 Task: Add Attachment from Trello to Card Card0000000350 in Board Board0000000088 in Workspace WS0000000030 in Trello. Add Cover Yellow to Card Card0000000350 in Board Board0000000088 in Workspace WS0000000030 in Trello. Add "Copy Card To …" Button titled Button0000000350 to "bottom" of the list "To Do" to Card Card0000000350 in Board Board0000000088 in Workspace WS0000000030 in Trello. Add Description DS0000000350 to Card Card0000000350 in Board Board0000000088 in Workspace WS0000000030 in Trello. Add Comment CM0000000350 to Card Card0000000350 in Board Board0000000088 in Workspace WS0000000030 in Trello
Action: Mouse moved to (311, 277)
Screenshot: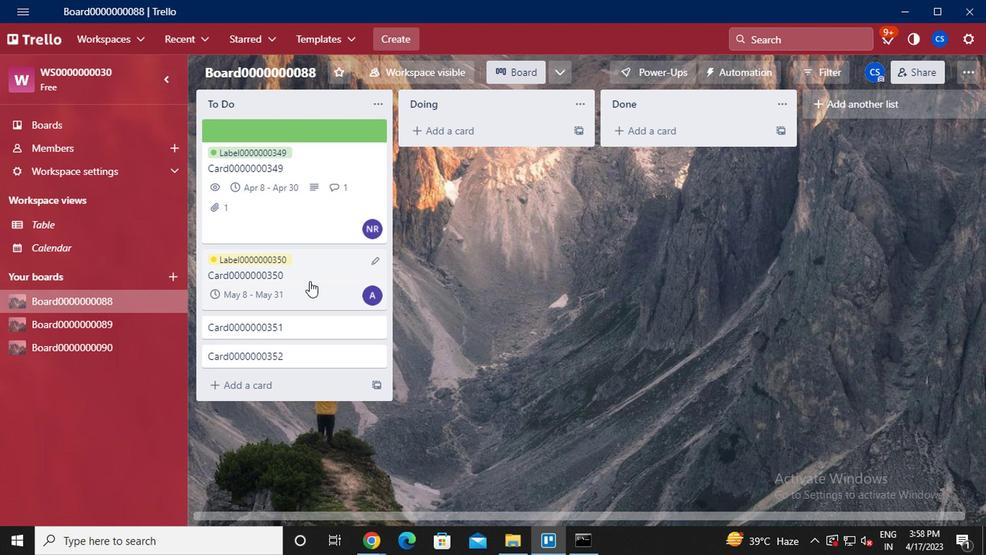 
Action: Mouse pressed left at (311, 277)
Screenshot: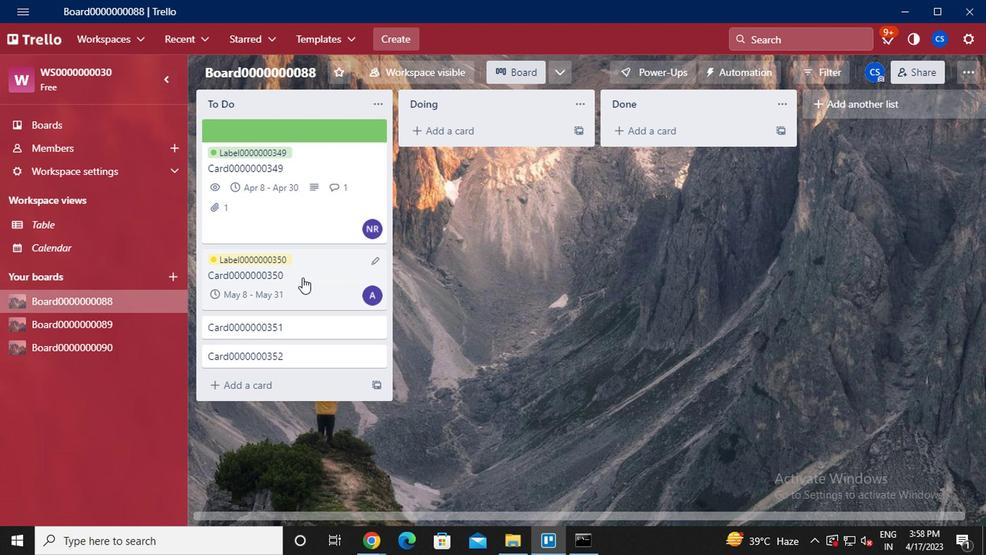 
Action: Mouse moved to (686, 251)
Screenshot: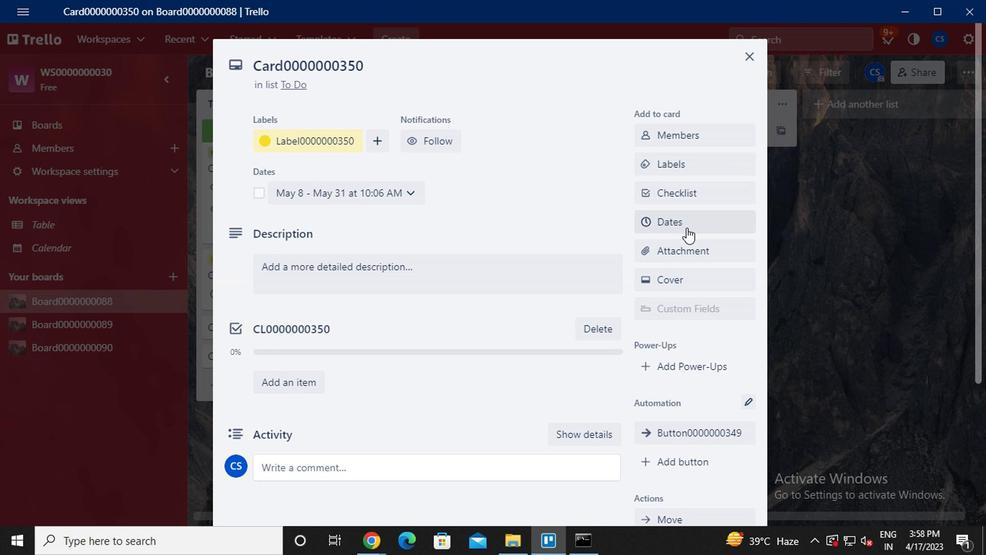 
Action: Mouse pressed left at (686, 251)
Screenshot: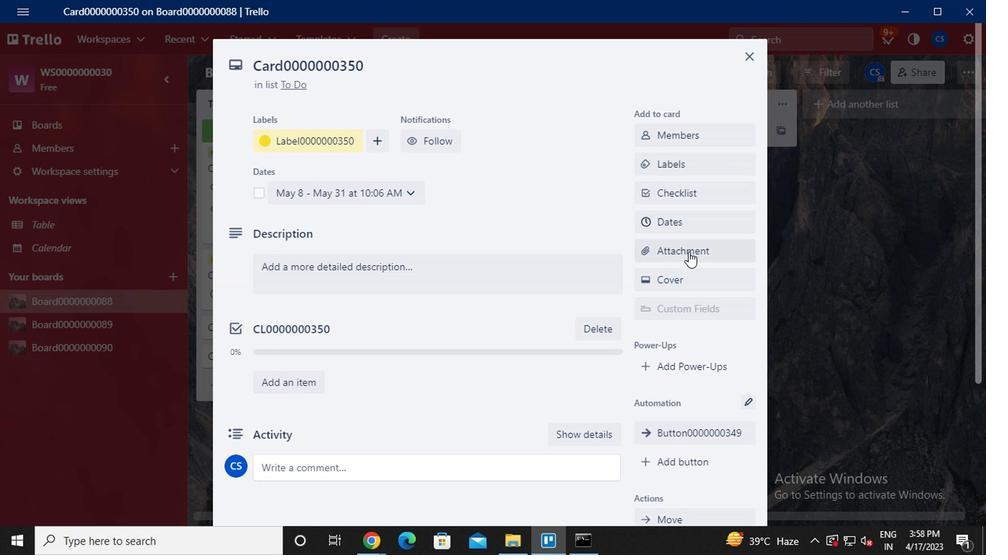 
Action: Mouse moved to (671, 159)
Screenshot: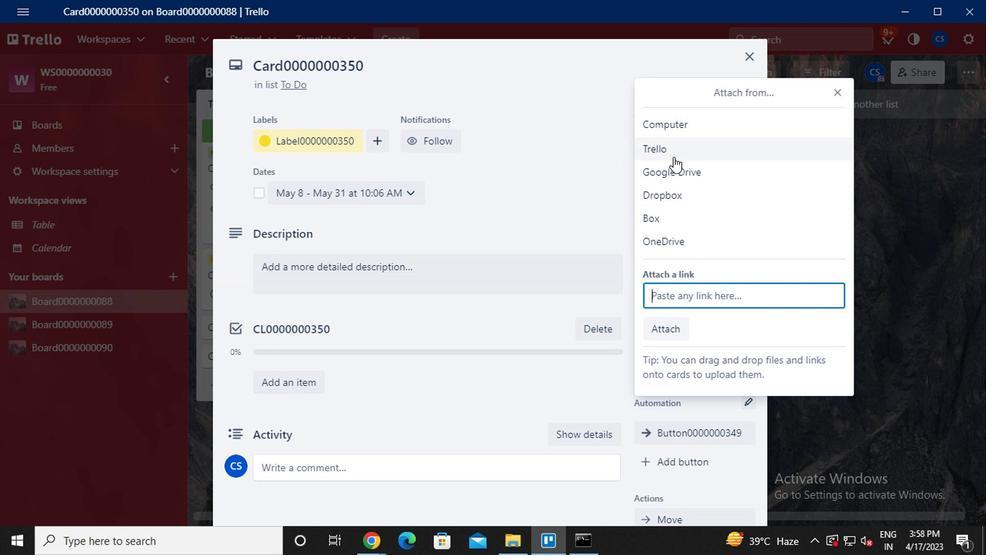
Action: Mouse pressed left at (671, 159)
Screenshot: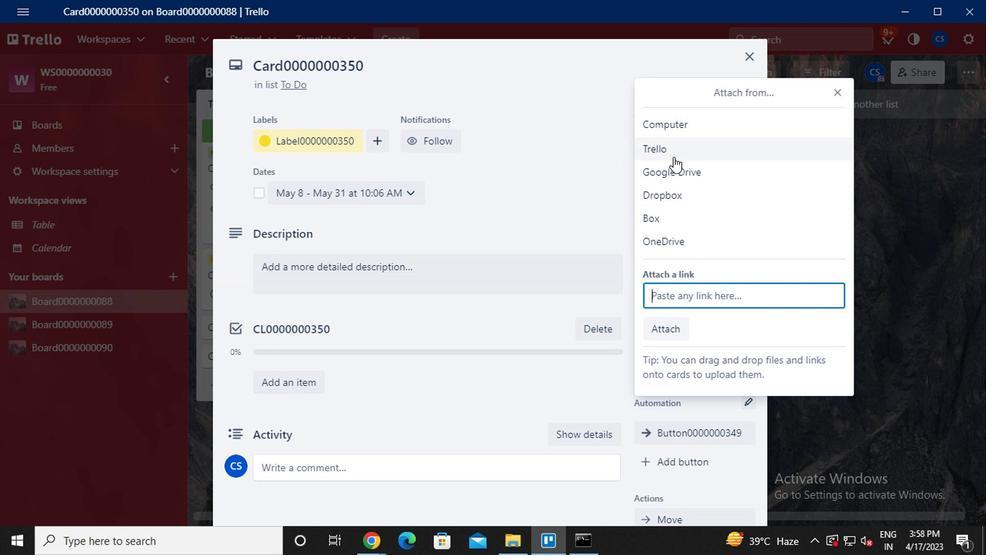 
Action: Mouse moved to (673, 180)
Screenshot: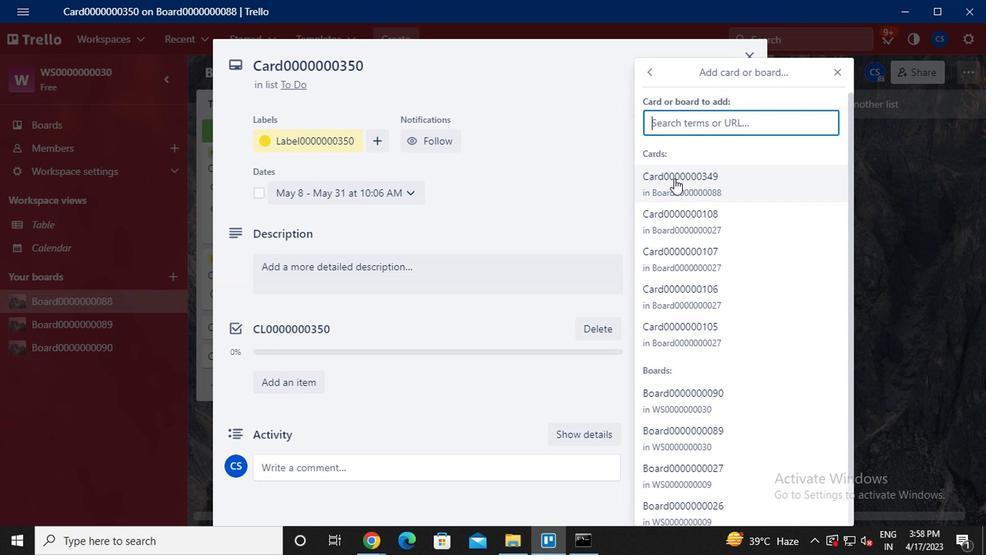 
Action: Mouse pressed left at (673, 180)
Screenshot: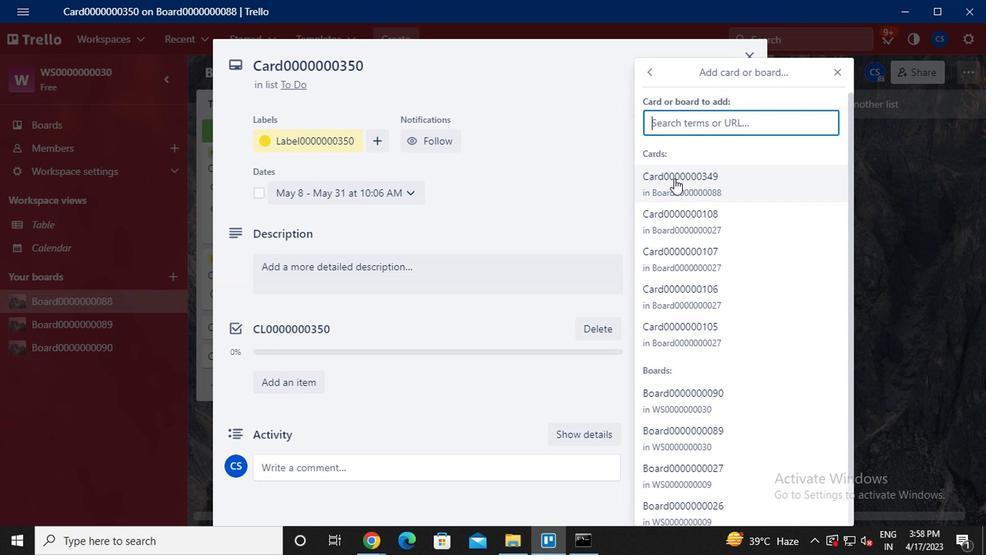 
Action: Mouse moved to (678, 272)
Screenshot: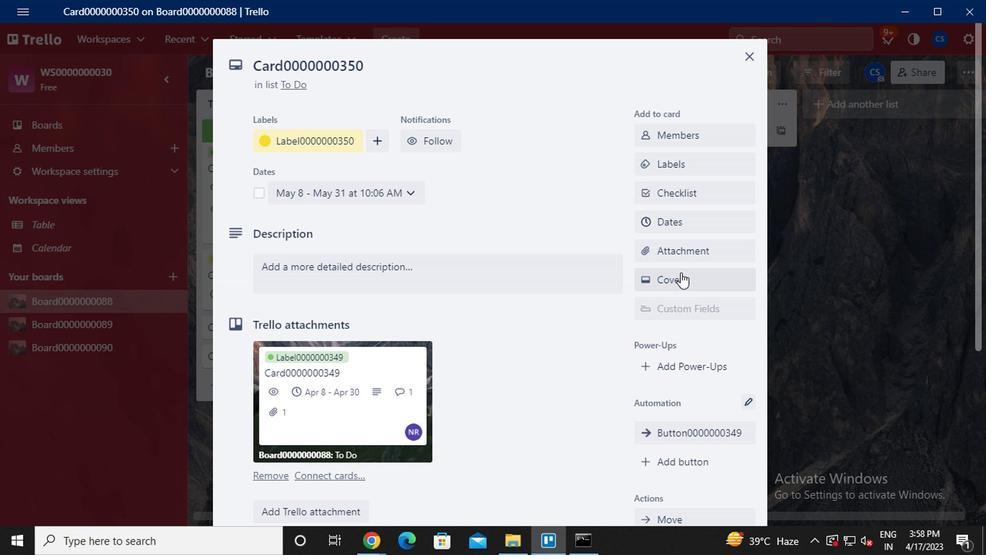 
Action: Mouse pressed left at (678, 272)
Screenshot: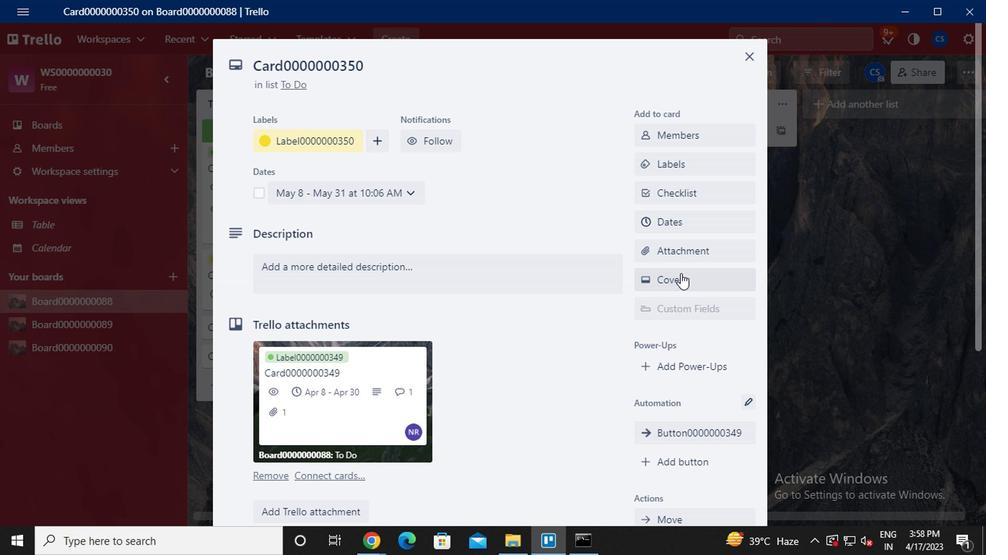 
Action: Mouse moved to (696, 243)
Screenshot: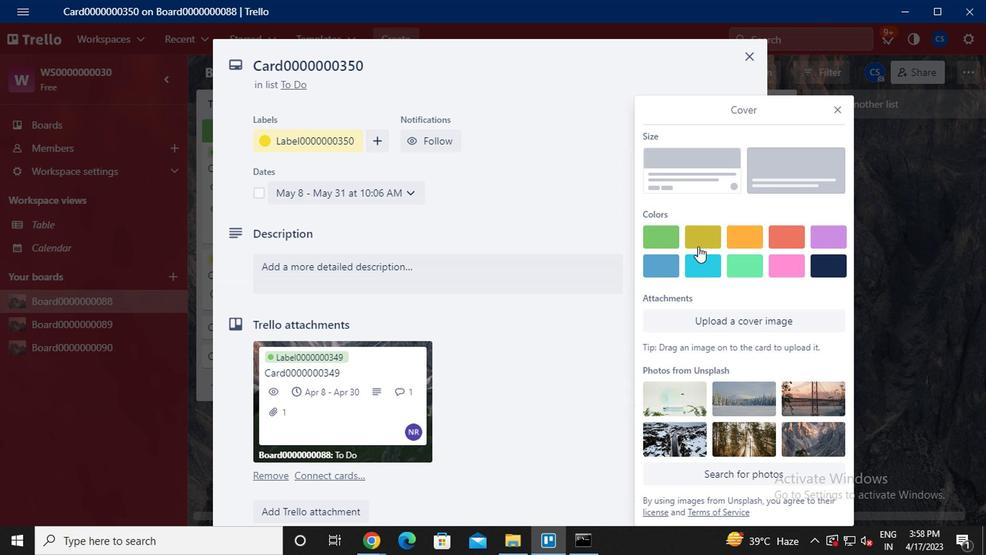 
Action: Mouse pressed left at (696, 243)
Screenshot: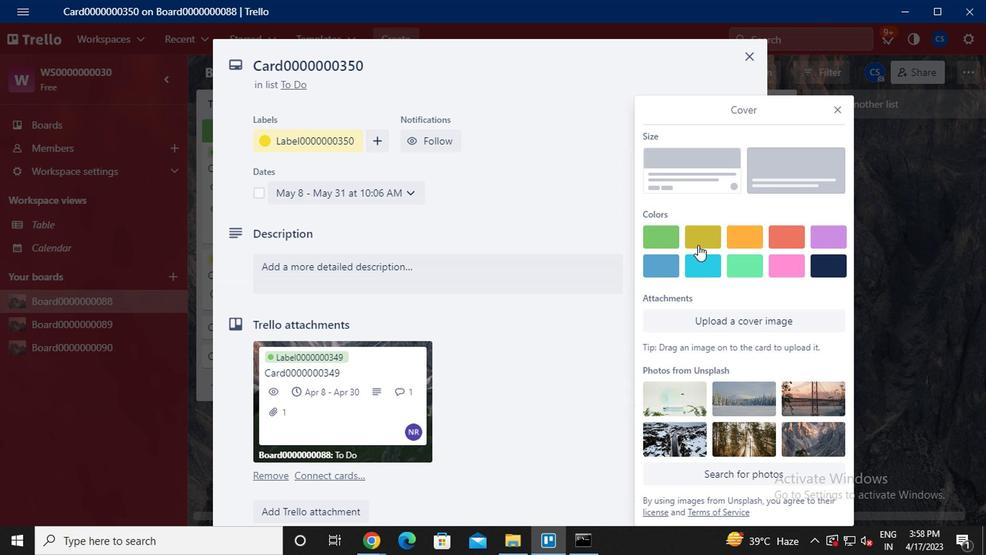 
Action: Mouse moved to (705, 245)
Screenshot: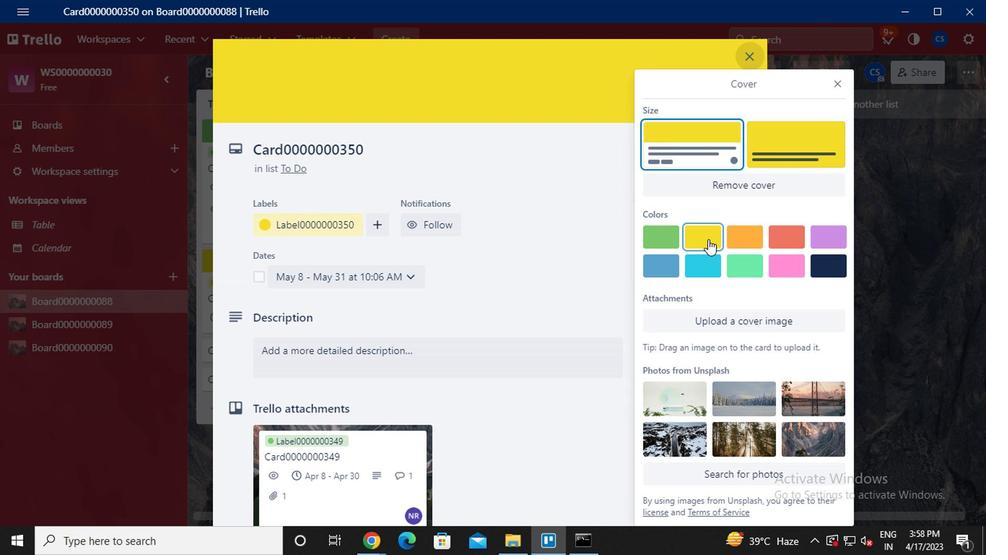 
Action: Mouse scrolled (705, 245) with delta (0, 0)
Screenshot: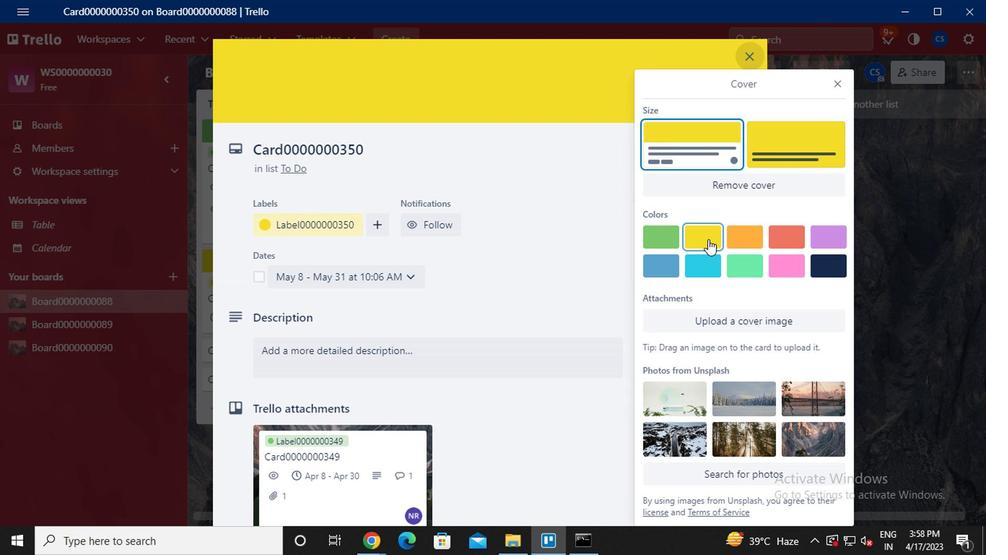 
Action: Mouse moved to (705, 246)
Screenshot: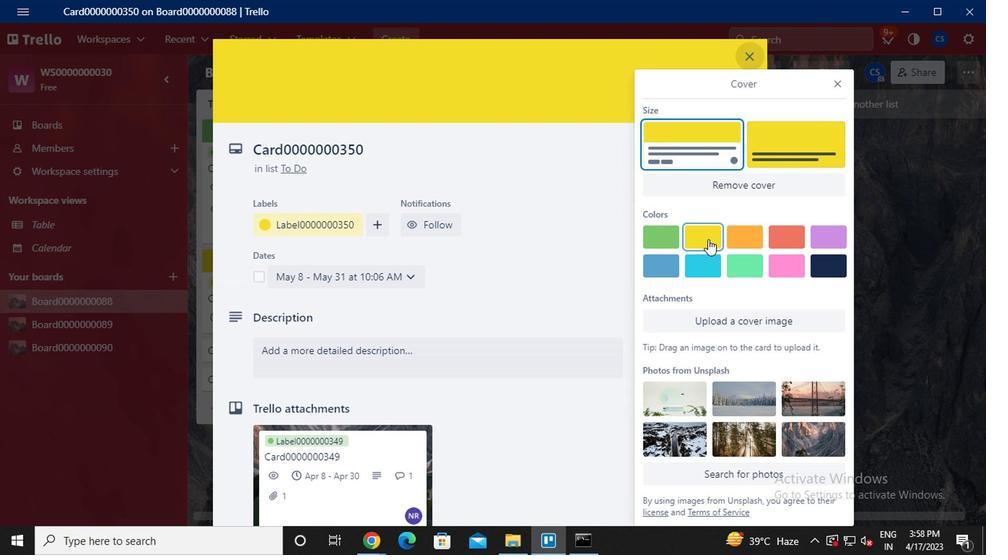 
Action: Mouse scrolled (705, 245) with delta (0, -1)
Screenshot: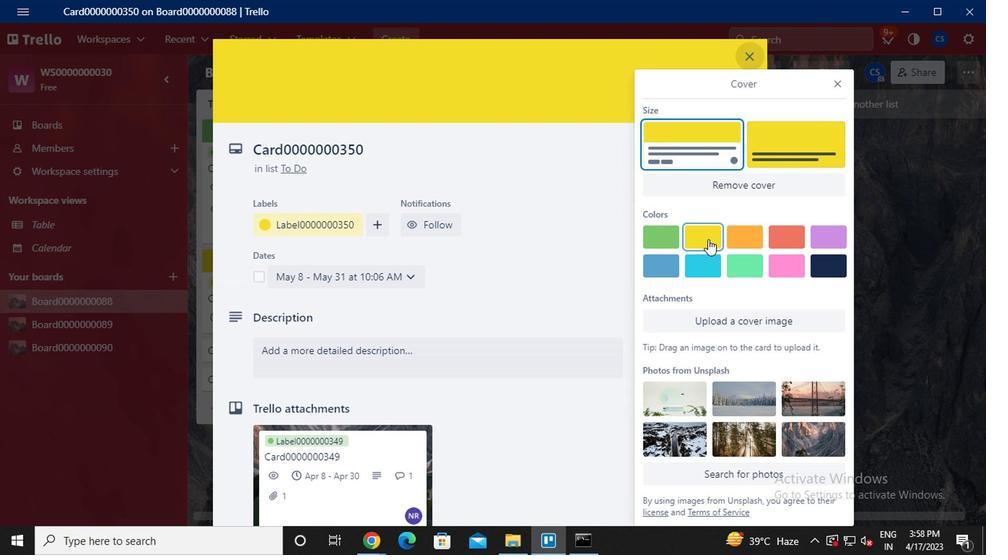 
Action: Mouse moved to (705, 248)
Screenshot: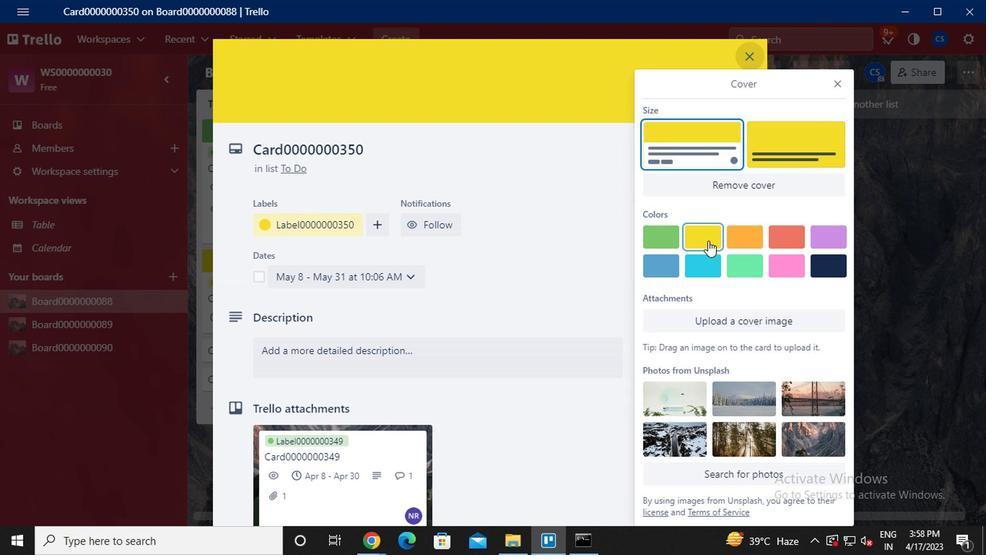 
Action: Mouse scrolled (705, 248) with delta (0, 0)
Screenshot: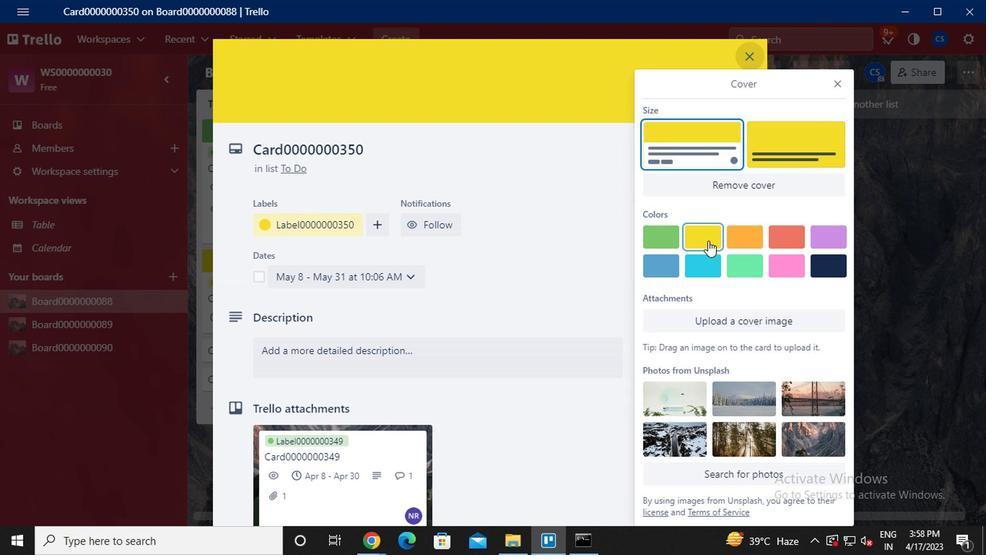 
Action: Mouse moved to (705, 250)
Screenshot: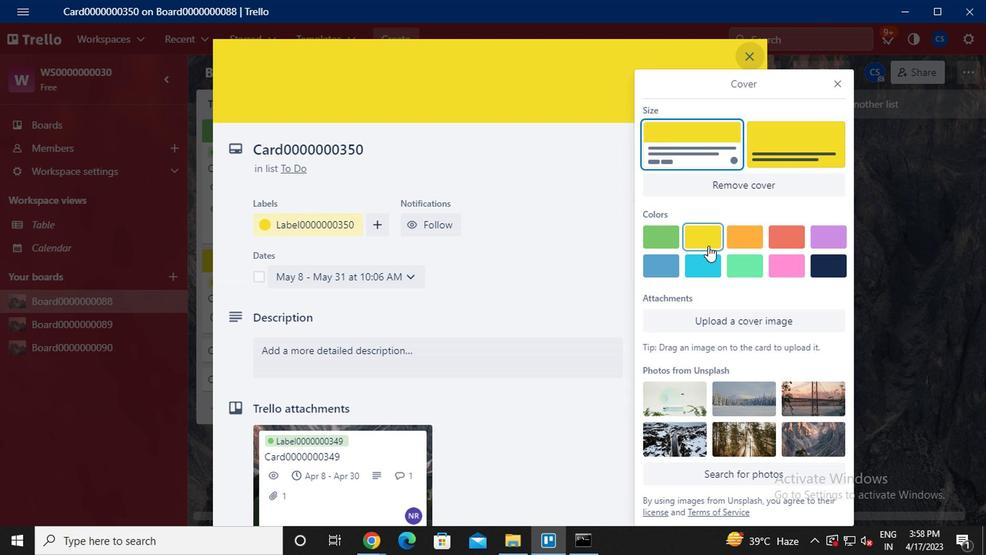 
Action: Mouse scrolled (705, 250) with delta (0, 0)
Screenshot: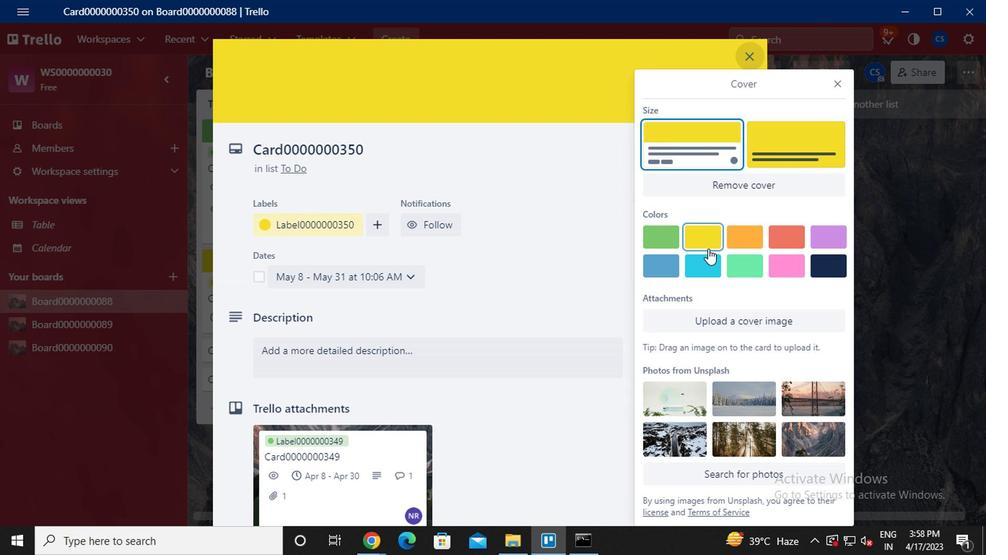 
Action: Mouse moved to (828, 80)
Screenshot: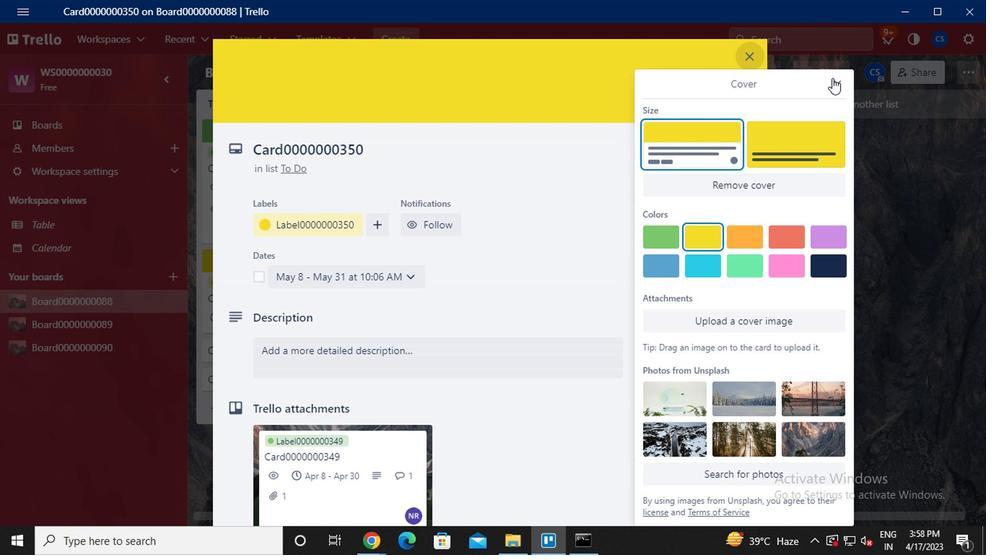 
Action: Mouse pressed left at (828, 80)
Screenshot: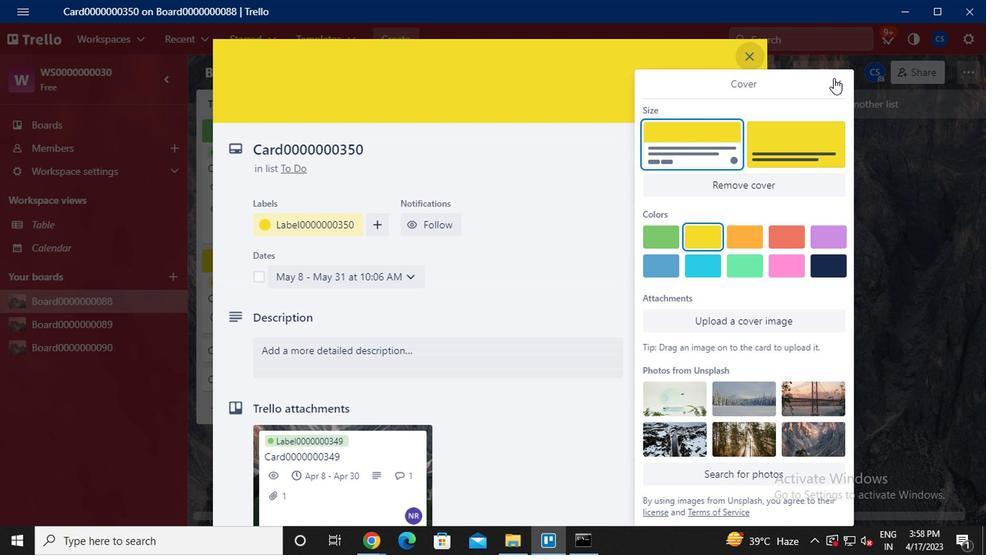 
Action: Mouse moved to (680, 267)
Screenshot: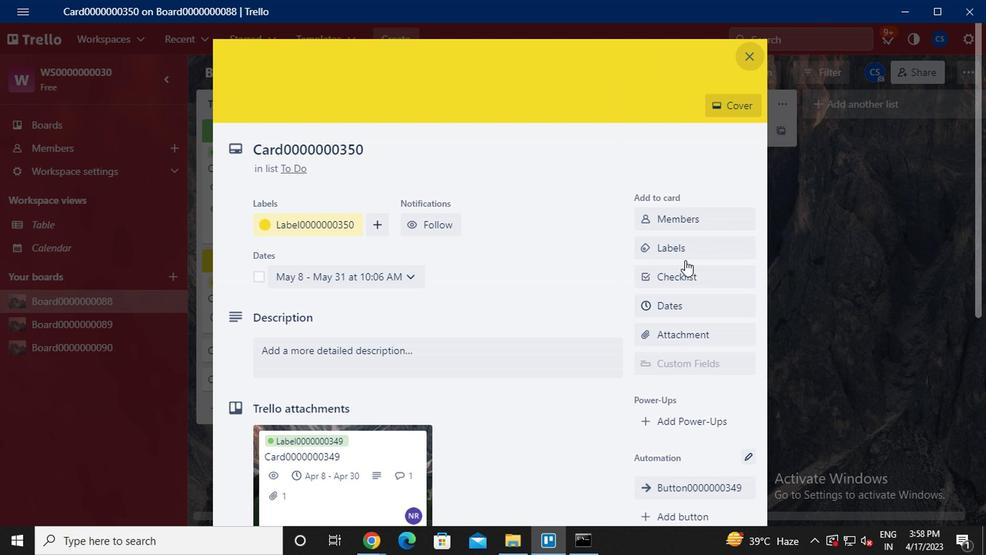 
Action: Mouse scrolled (680, 266) with delta (0, 0)
Screenshot: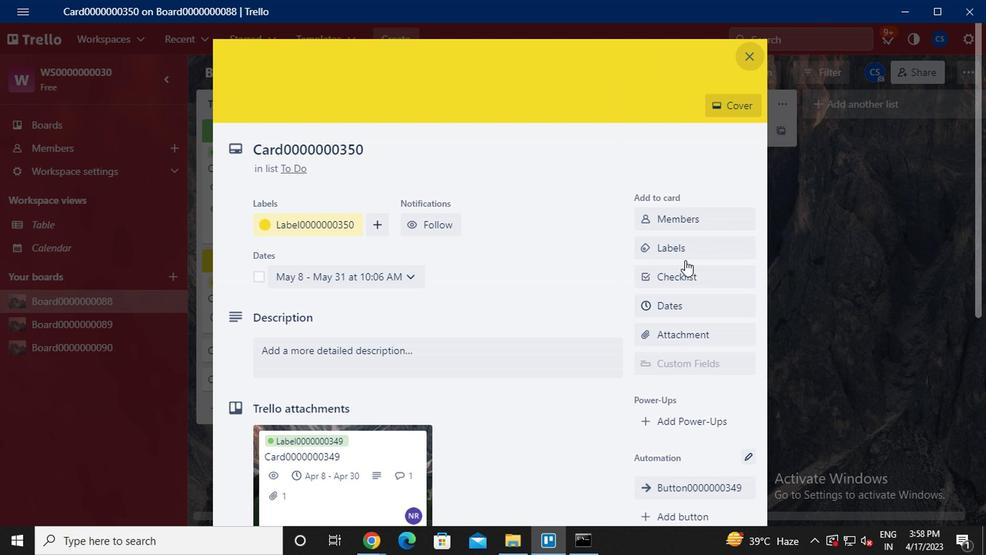 
Action: Mouse moved to (680, 267)
Screenshot: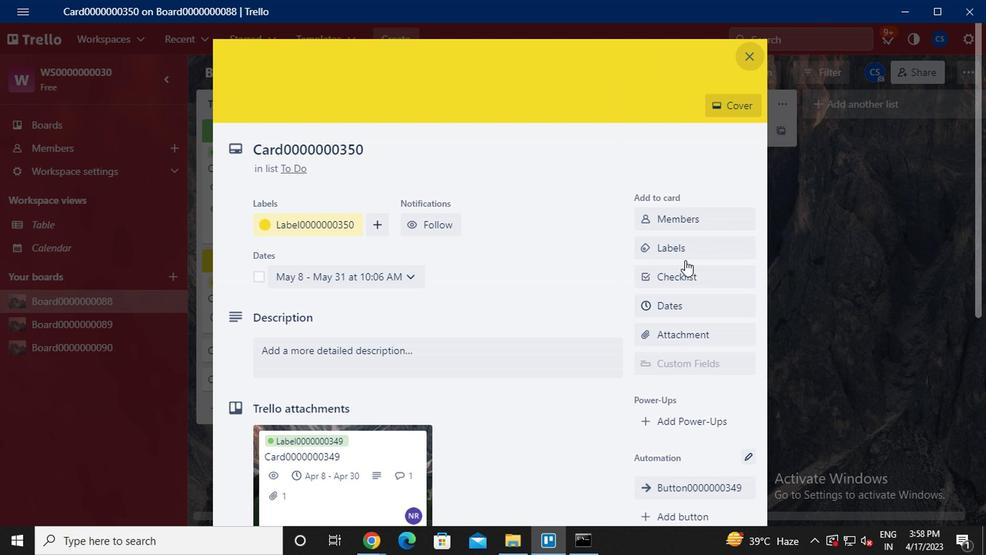 
Action: Mouse scrolled (680, 267) with delta (0, 0)
Screenshot: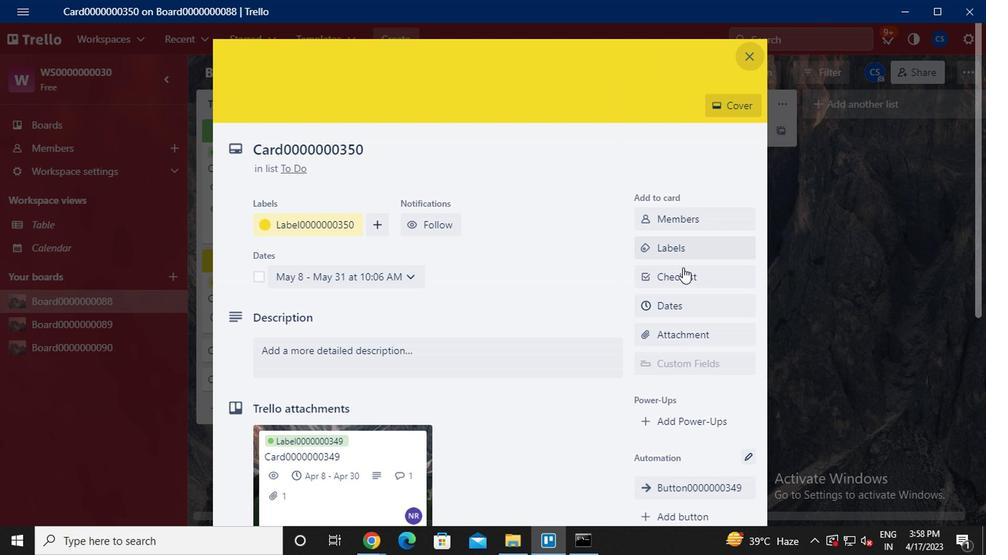 
Action: Mouse scrolled (680, 267) with delta (0, 0)
Screenshot: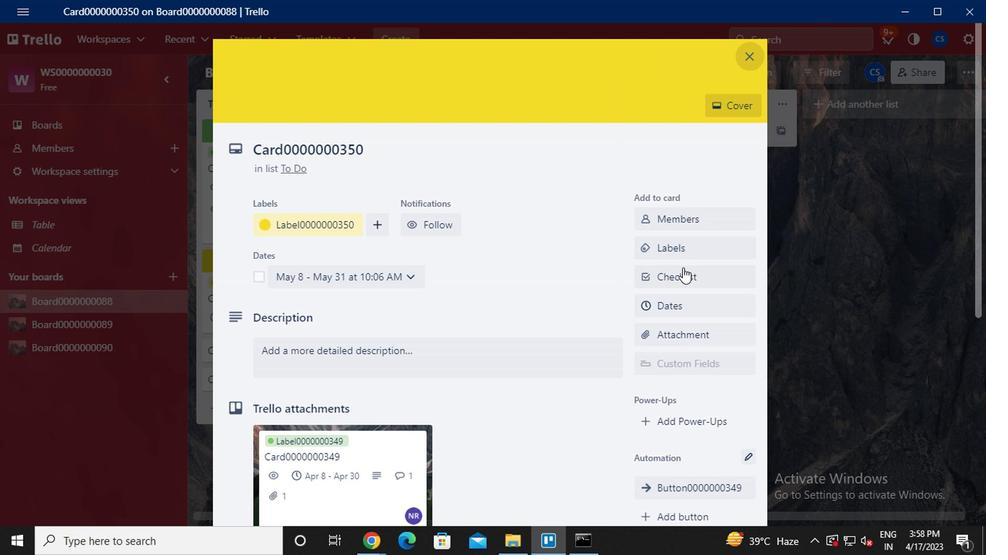 
Action: Mouse moved to (680, 269)
Screenshot: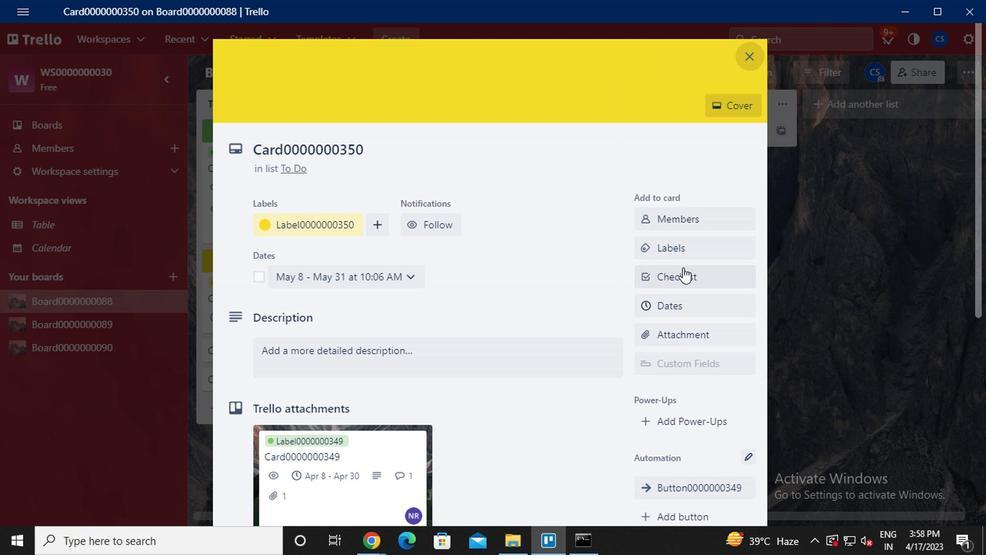 
Action: Mouse scrolled (680, 269) with delta (0, 0)
Screenshot: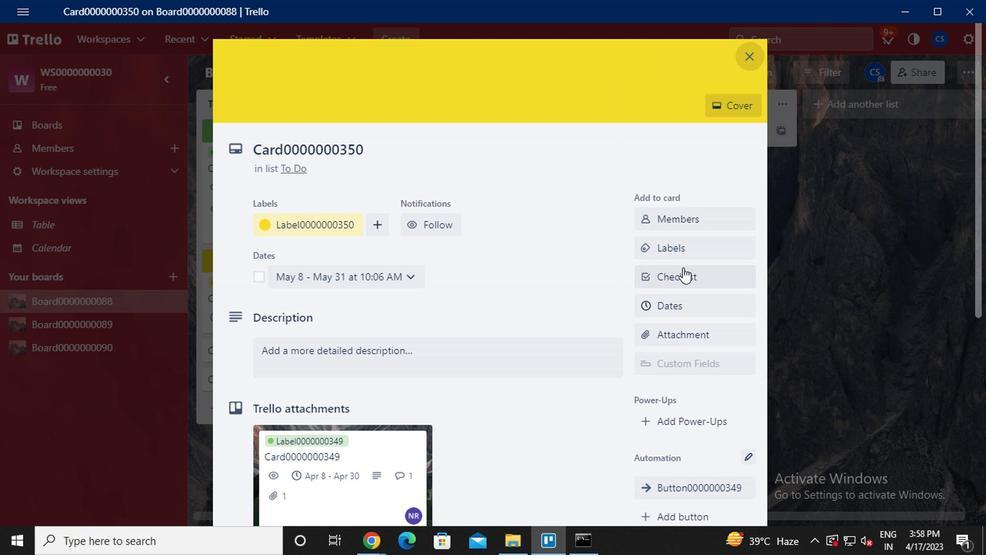 
Action: Mouse moved to (696, 235)
Screenshot: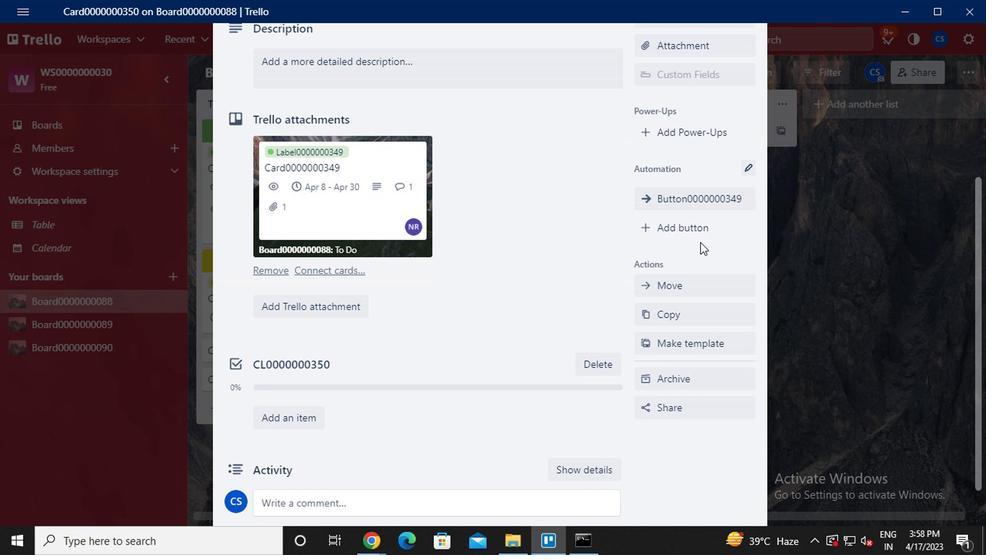 
Action: Mouse pressed left at (696, 235)
Screenshot: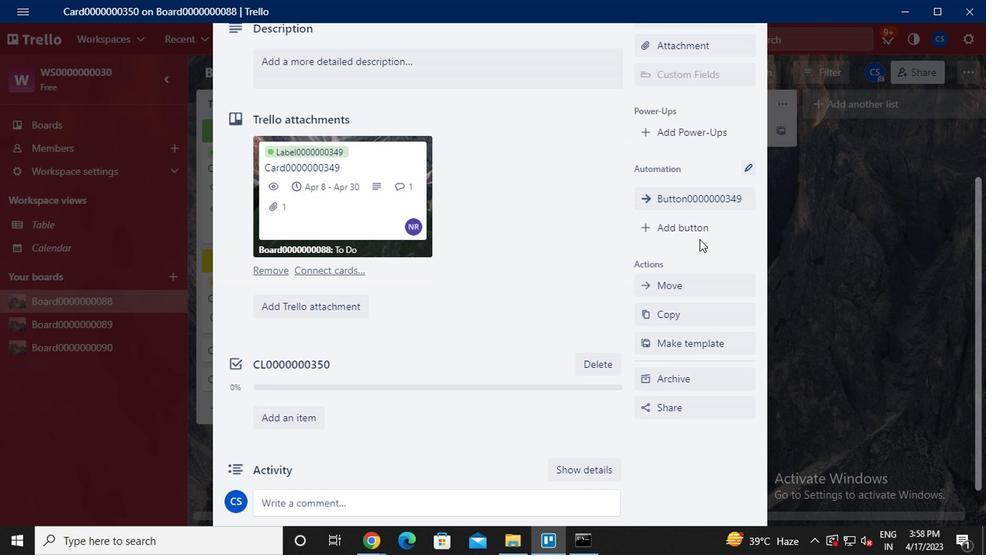 
Action: Mouse moved to (708, 168)
Screenshot: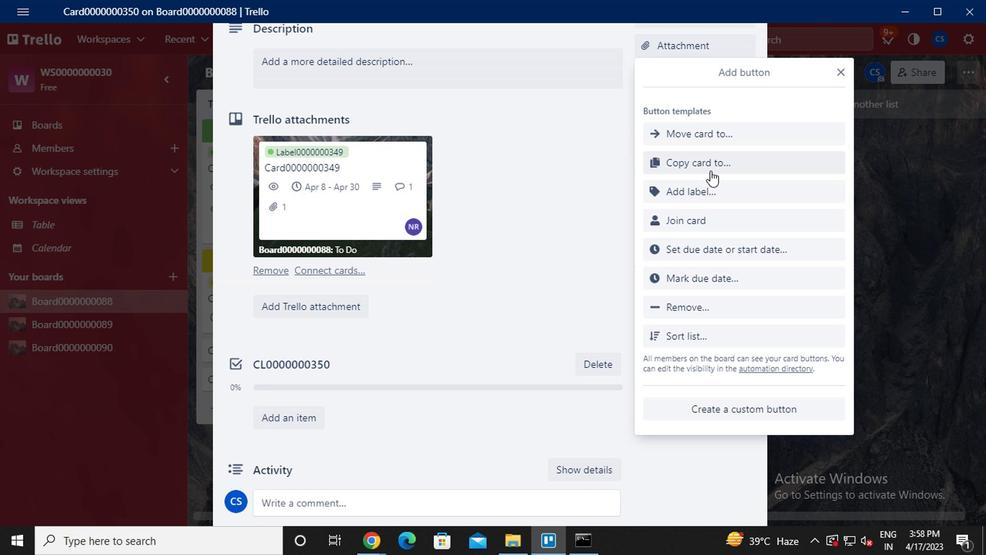 
Action: Mouse pressed left at (708, 168)
Screenshot: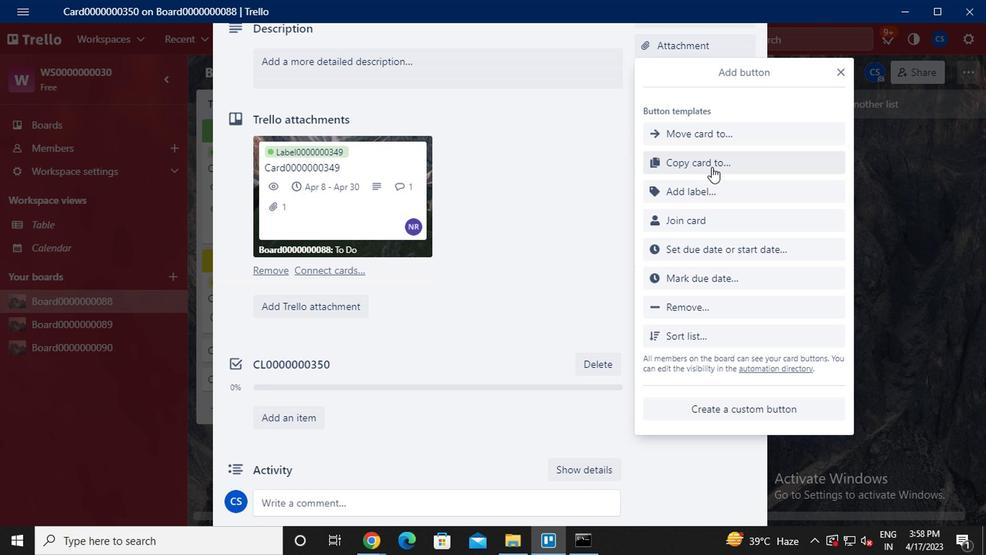 
Action: Key pressed <Key.caps_lock><Key.caps_lock>b<Key.caps_lock>utton0000000350
Screenshot: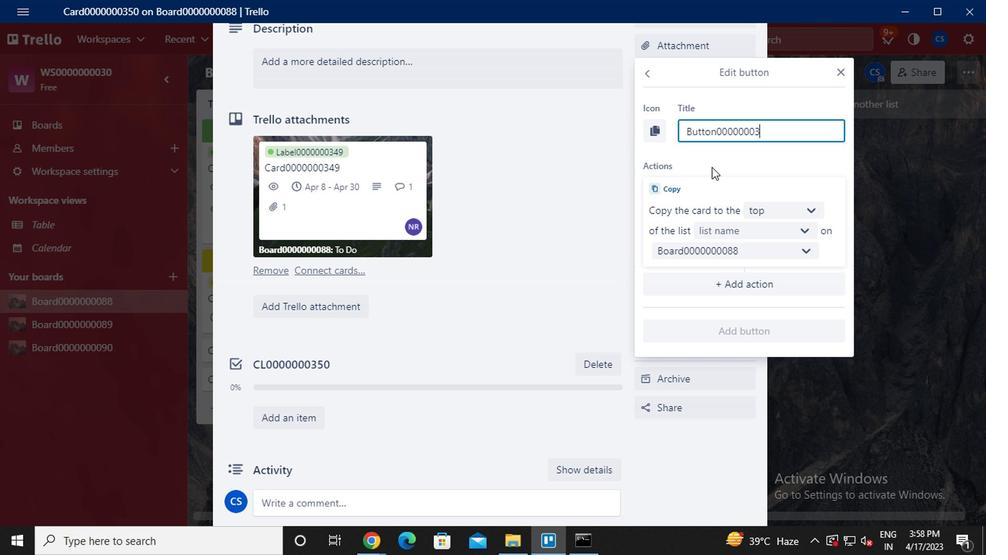 
Action: Mouse moved to (748, 206)
Screenshot: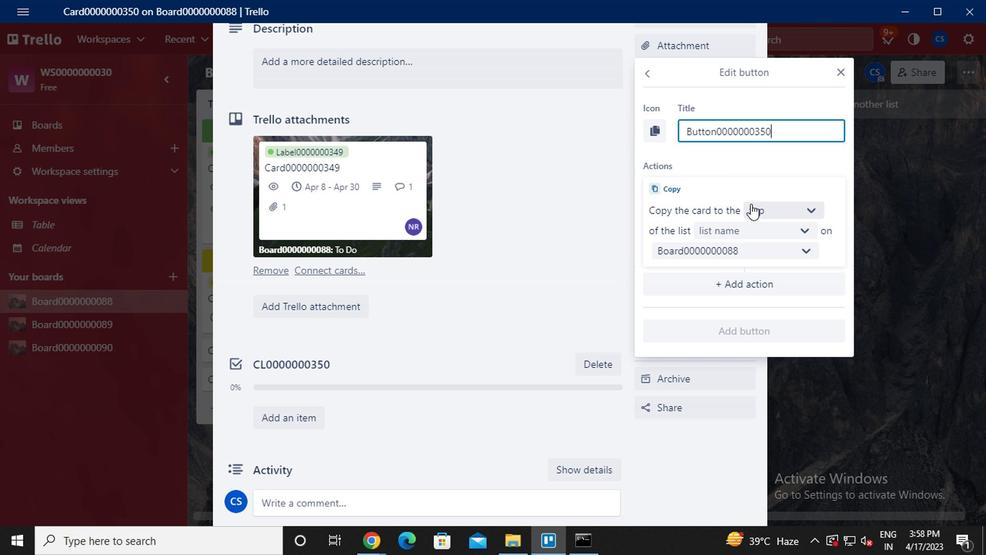 
Action: Mouse pressed left at (748, 206)
Screenshot: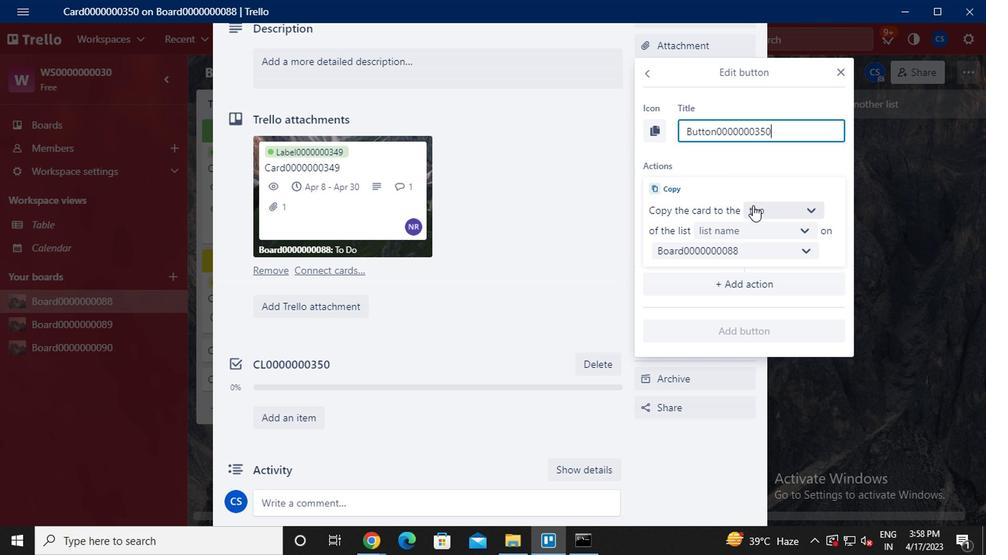 
Action: Mouse moved to (755, 260)
Screenshot: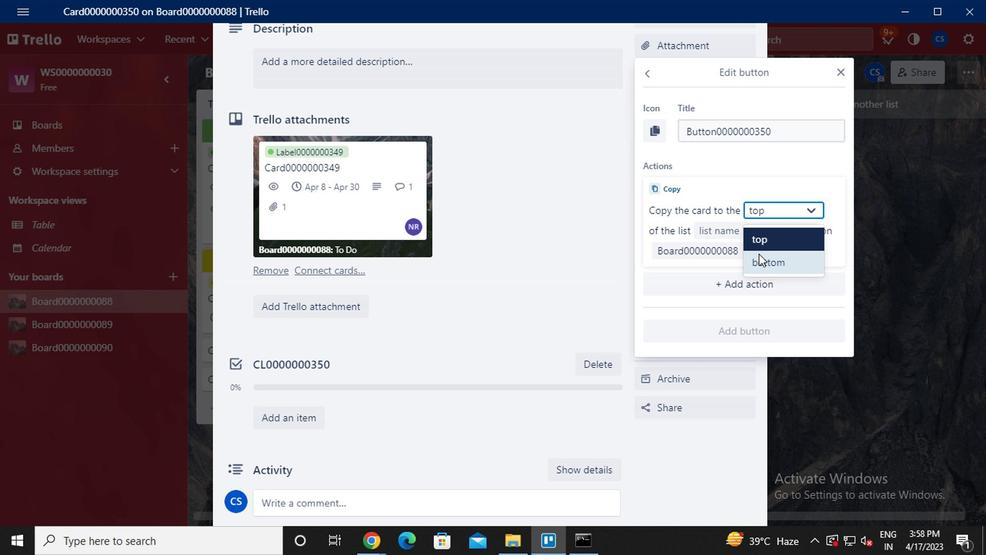 
Action: Mouse pressed left at (755, 260)
Screenshot: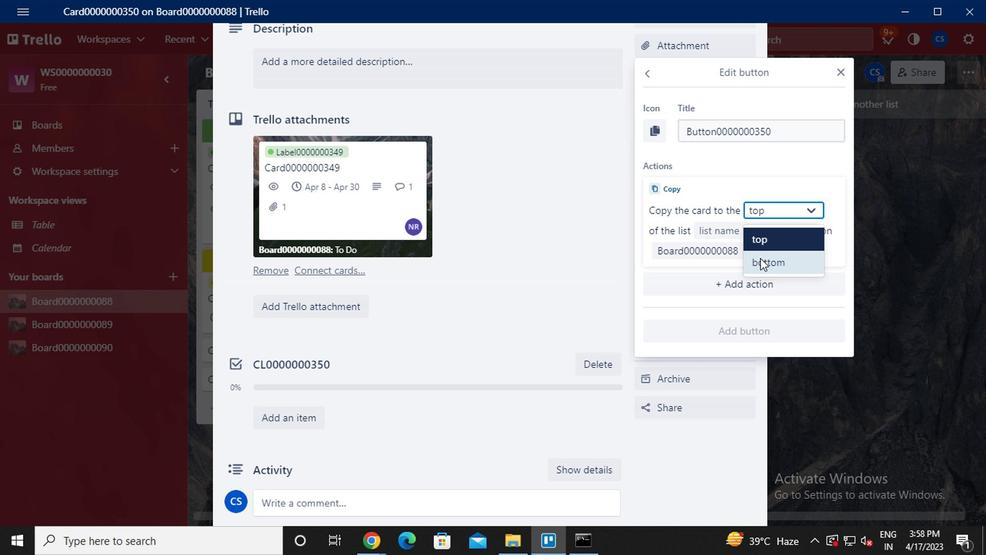 
Action: Mouse moved to (741, 230)
Screenshot: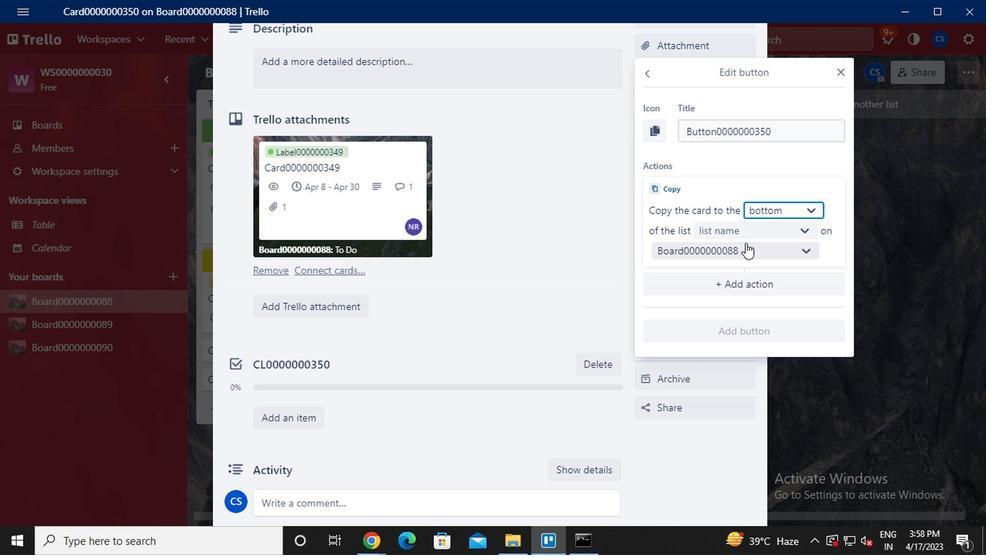 
Action: Mouse pressed left at (741, 230)
Screenshot: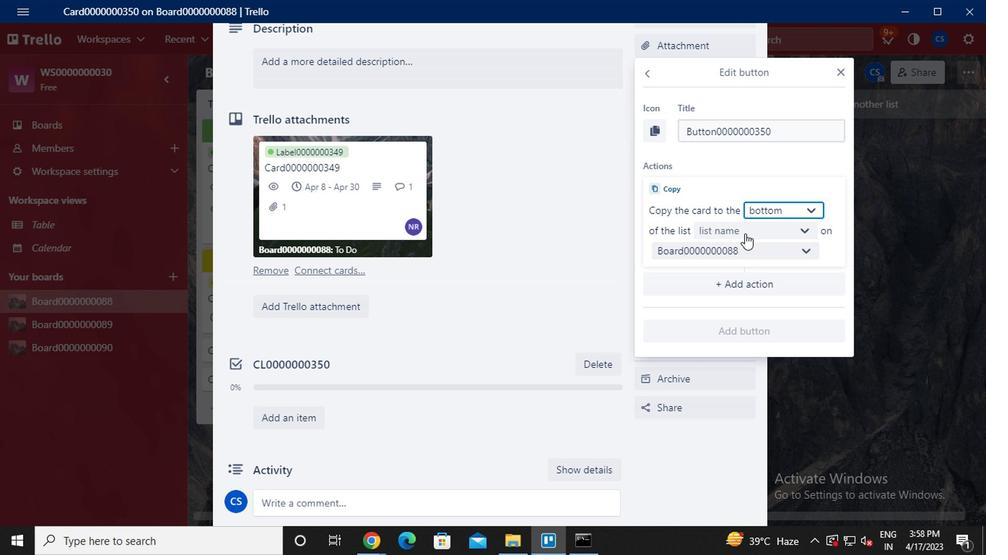 
Action: Mouse moved to (737, 258)
Screenshot: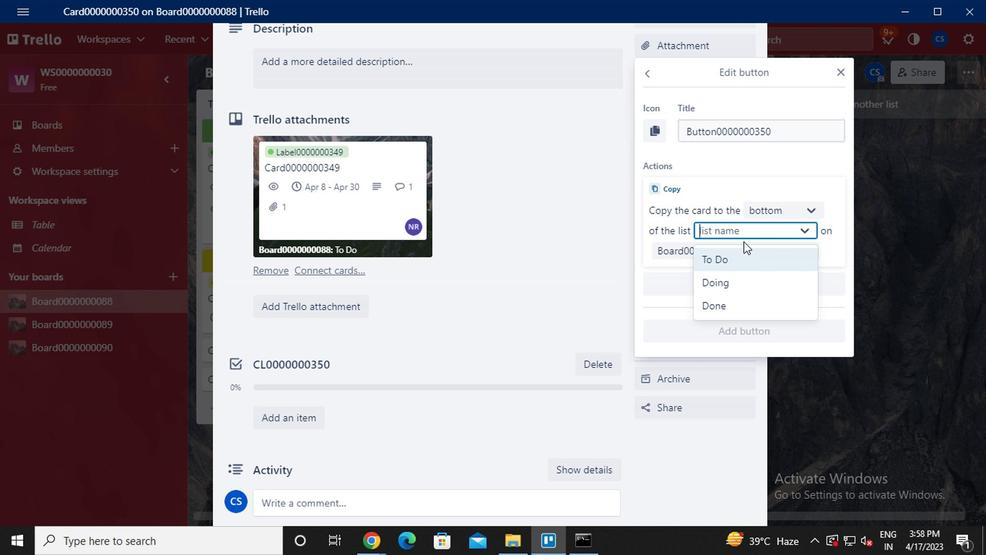 
Action: Mouse pressed left at (737, 258)
Screenshot: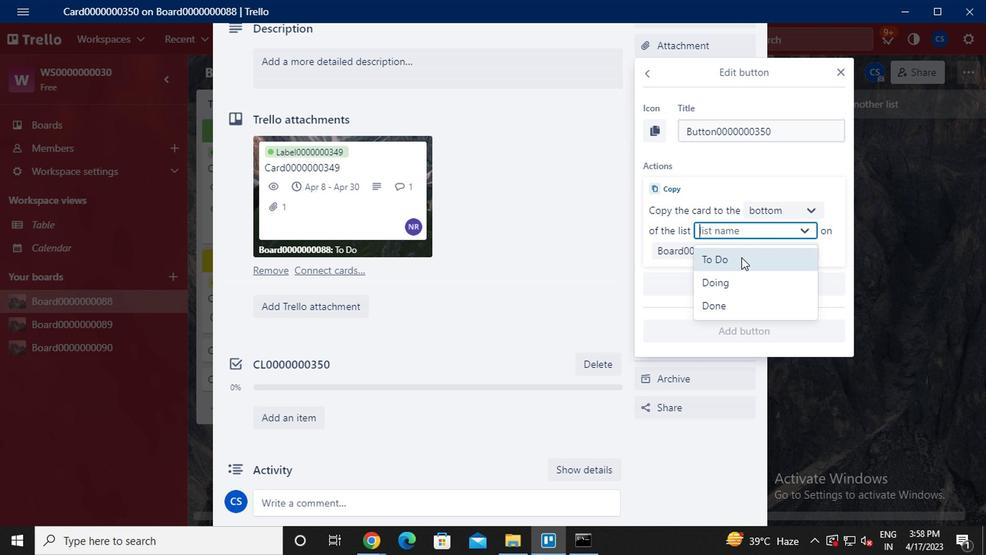 
Action: Mouse moved to (731, 332)
Screenshot: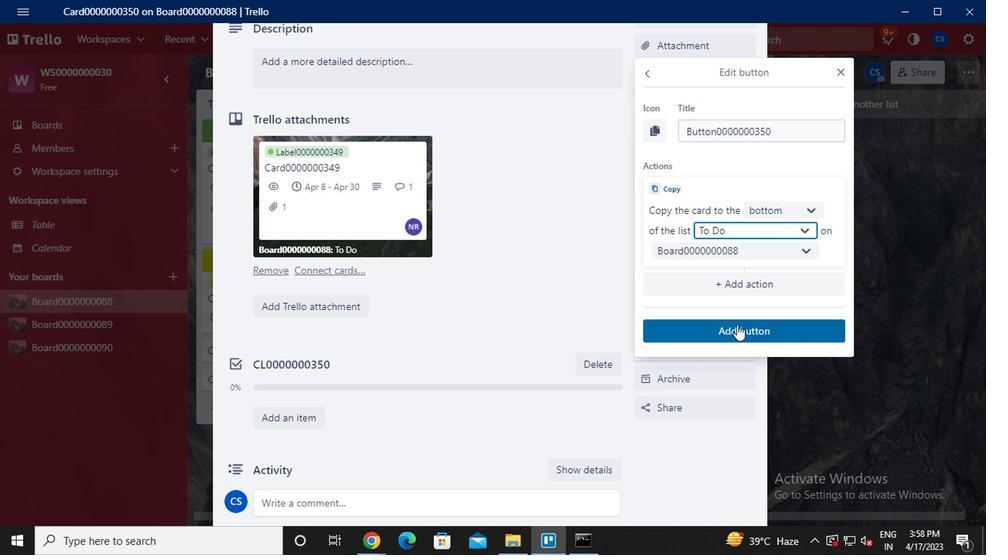 
Action: Mouse pressed left at (731, 332)
Screenshot: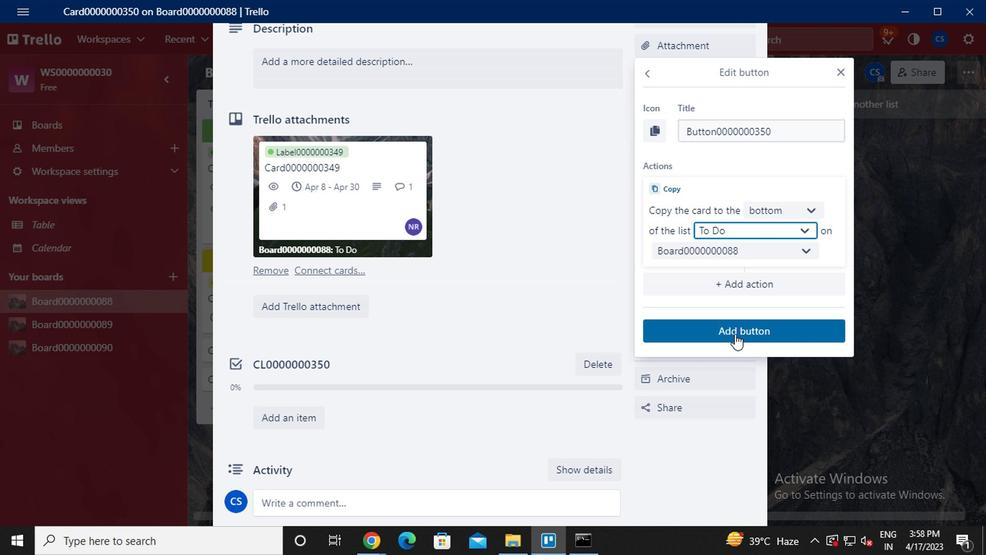 
Action: Mouse moved to (406, 87)
Screenshot: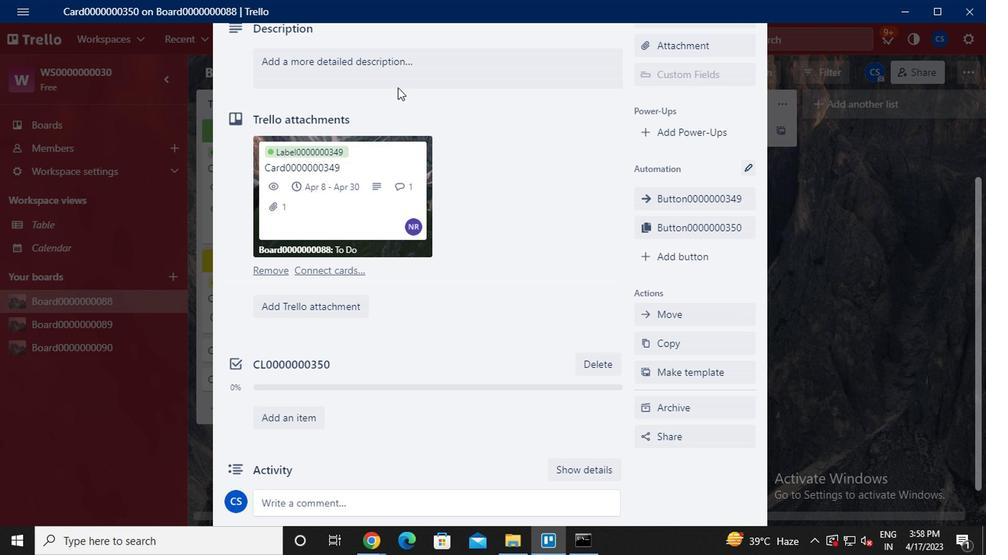 
Action: Mouse scrolled (406, 87) with delta (0, 0)
Screenshot: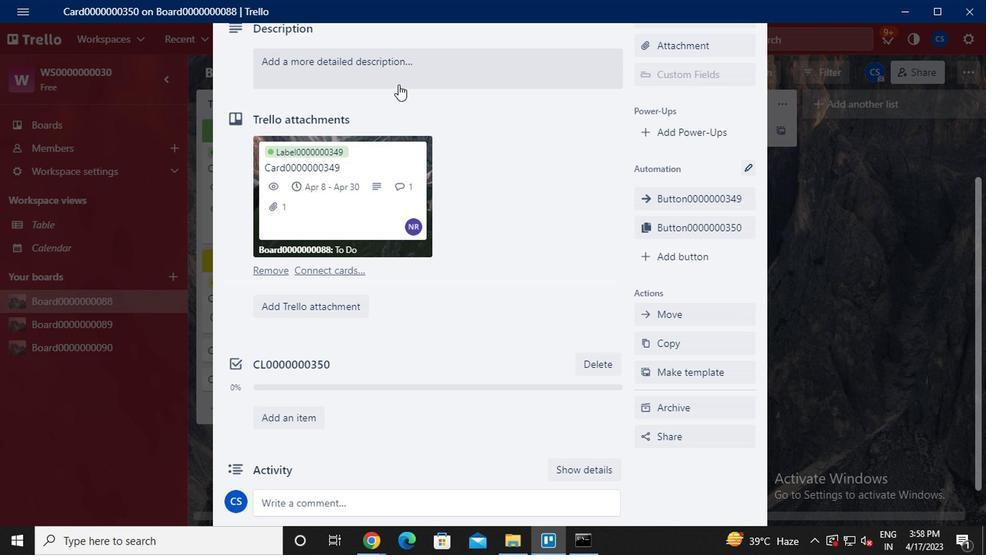 
Action: Mouse scrolled (406, 87) with delta (0, 0)
Screenshot: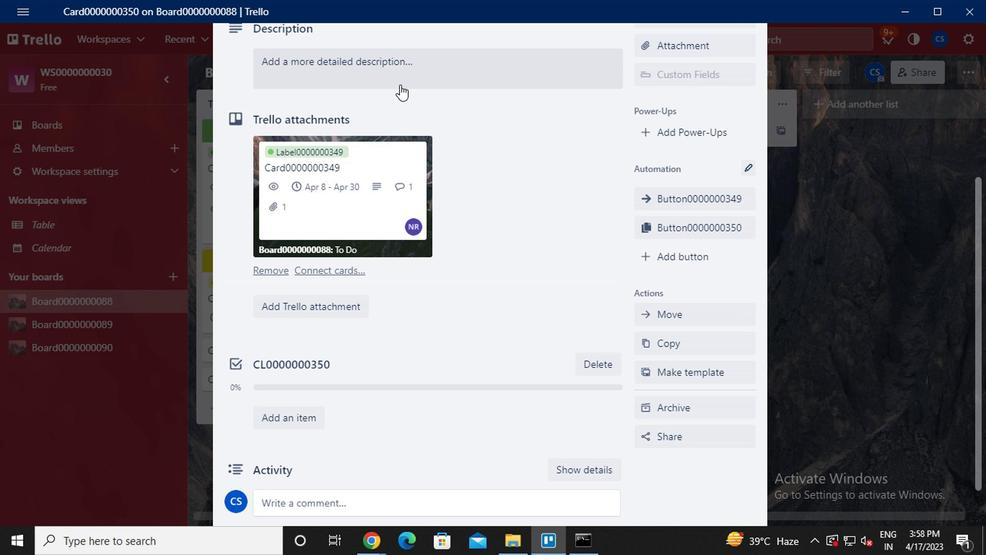 
Action: Mouse moved to (404, 206)
Screenshot: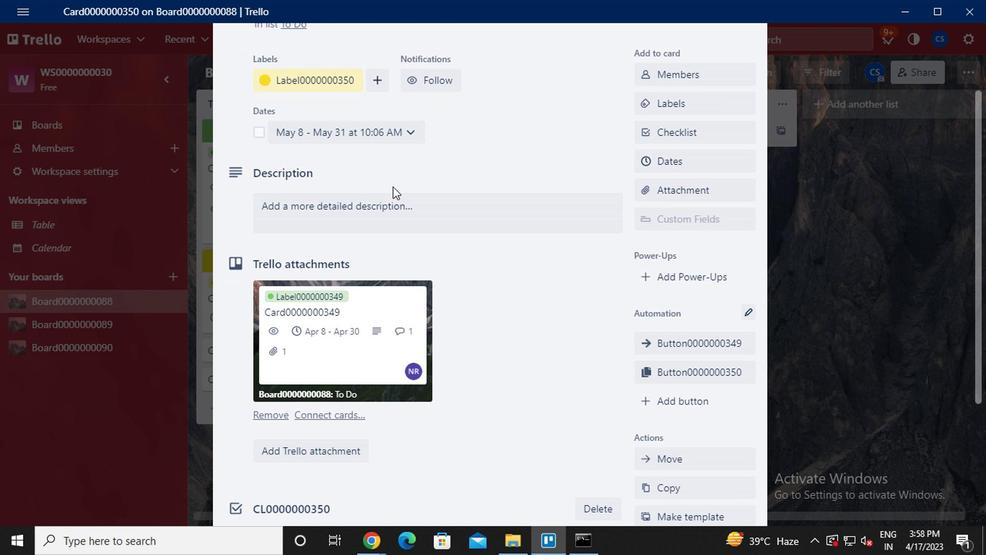 
Action: Mouse pressed left at (404, 206)
Screenshot: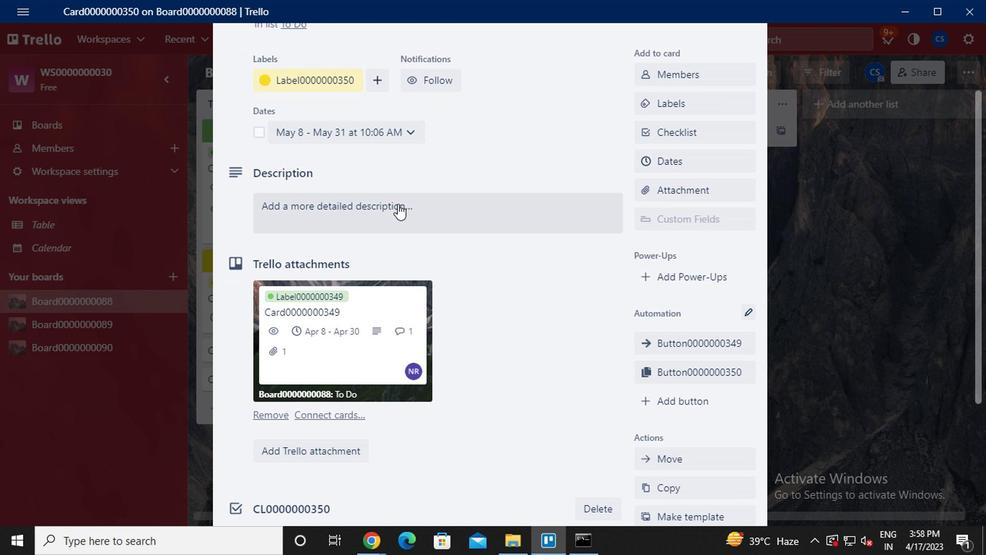 
Action: Key pressed <Key.caps_lock>ds0000000350
Screenshot: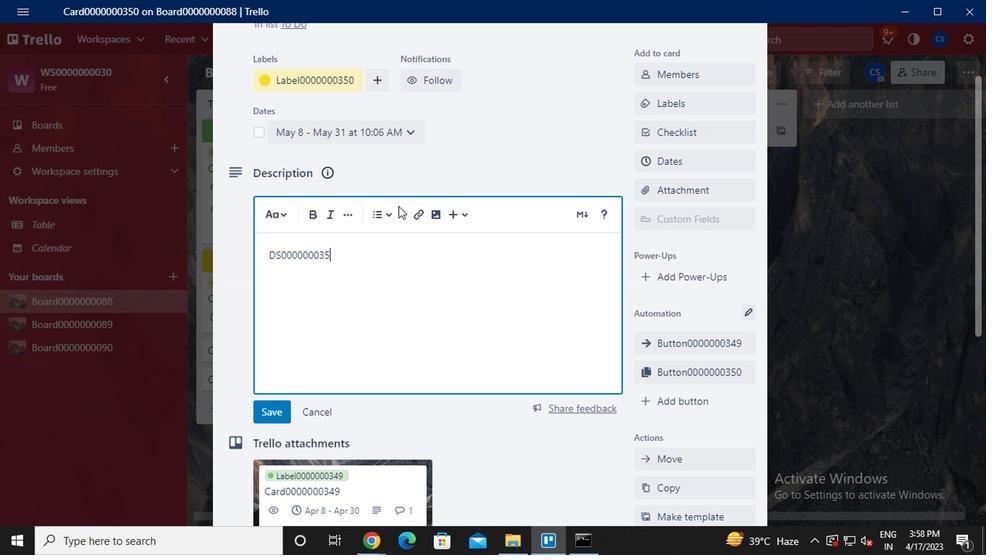 
Action: Mouse moved to (289, 413)
Screenshot: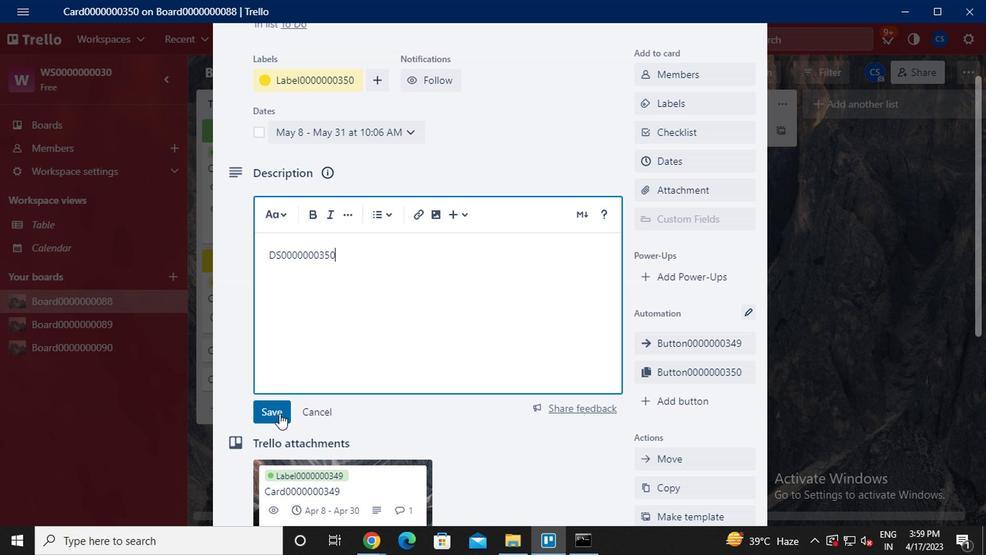 
Action: Mouse pressed left at (289, 413)
Screenshot: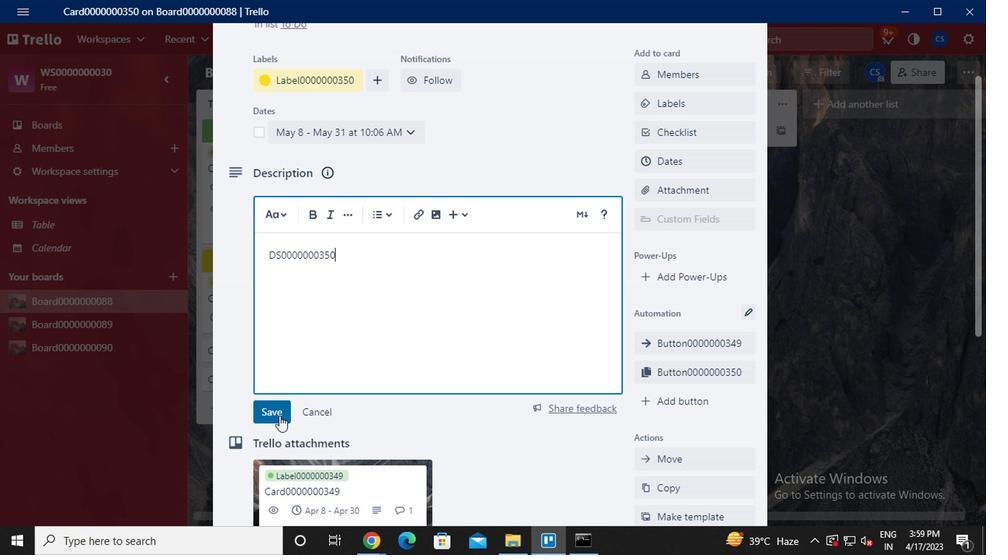 
Action: Mouse moved to (492, 367)
Screenshot: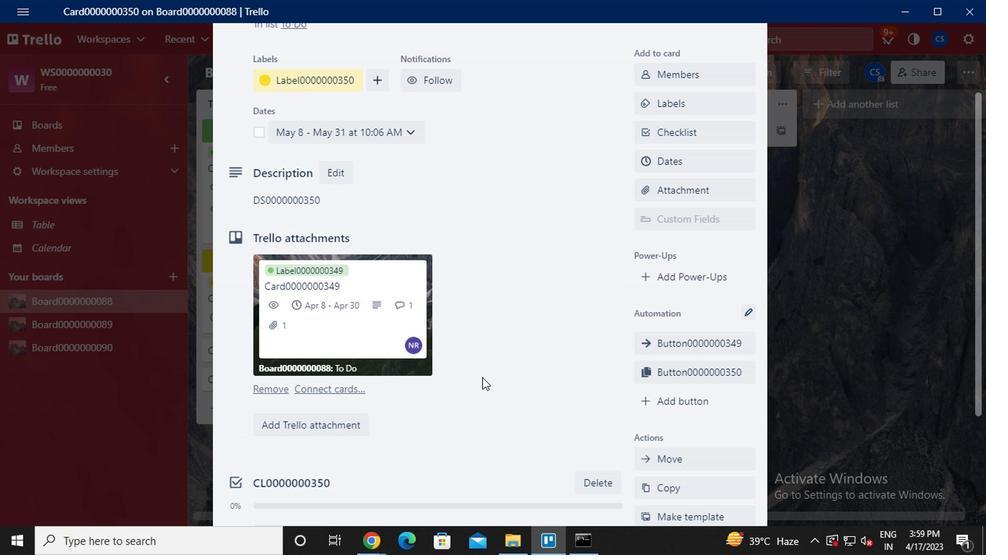 
Action: Mouse scrolled (492, 366) with delta (0, 0)
Screenshot: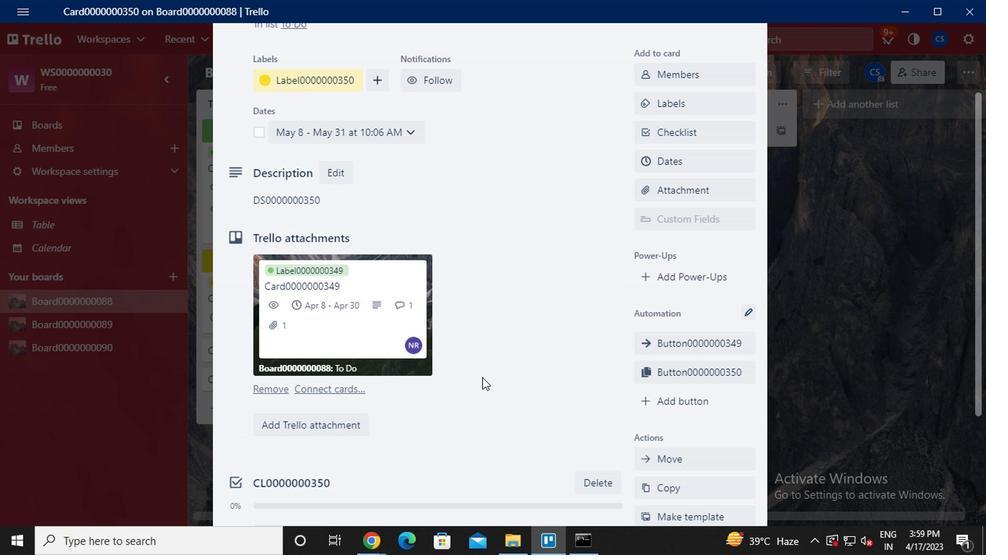 
Action: Mouse moved to (491, 367)
Screenshot: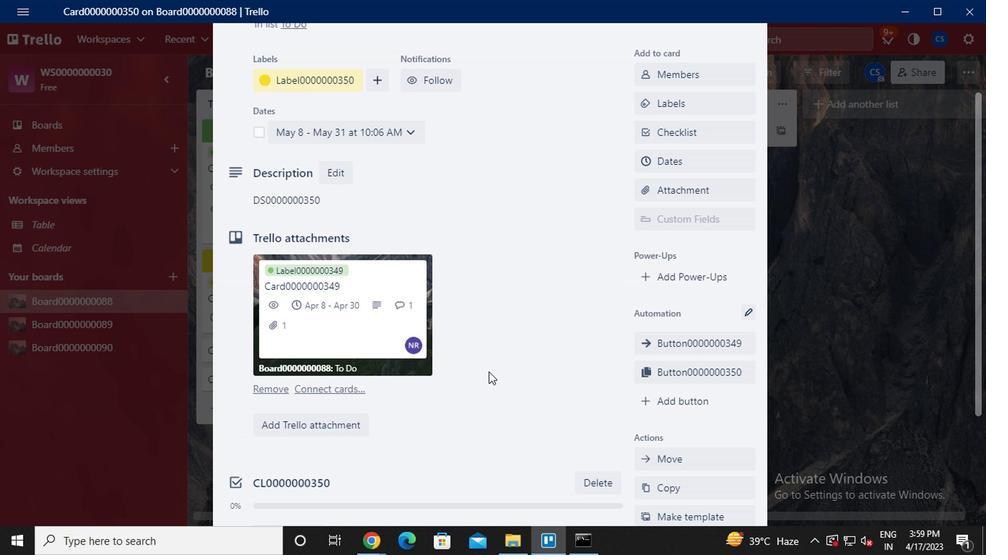 
Action: Mouse scrolled (491, 366) with delta (0, 0)
Screenshot: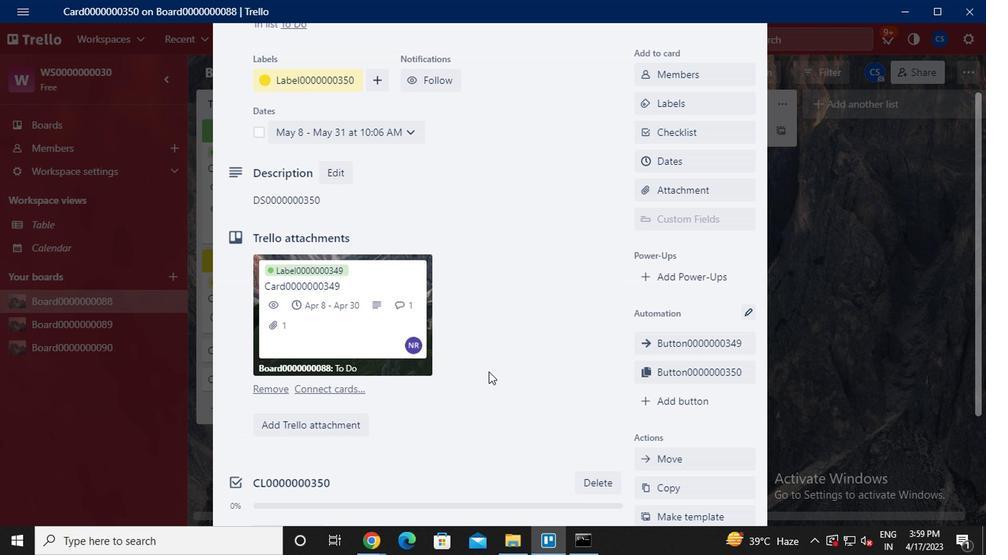 
Action: Mouse moved to (491, 366)
Screenshot: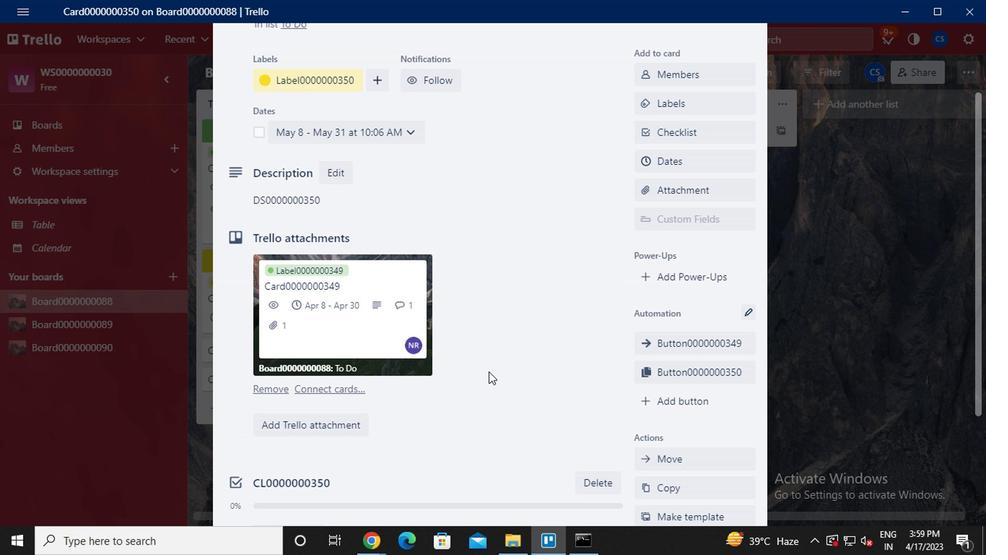 
Action: Mouse scrolled (491, 365) with delta (0, -1)
Screenshot: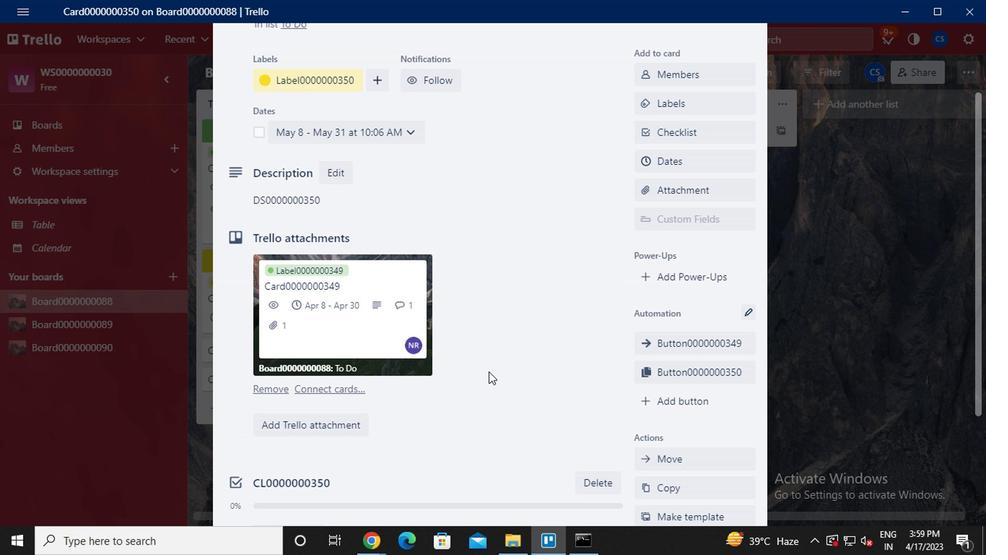 
Action: Mouse scrolled (491, 365) with delta (0, -1)
Screenshot: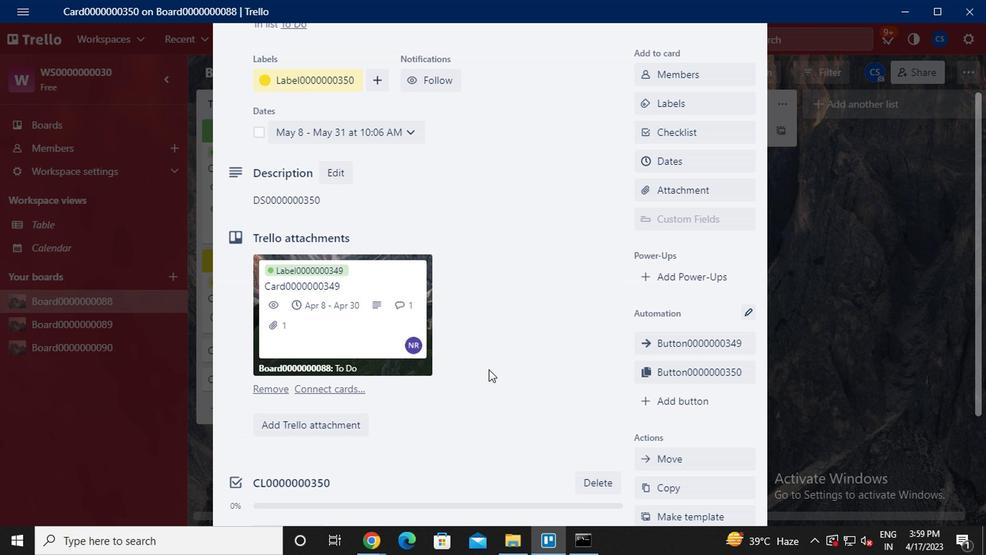 
Action: Mouse moved to (488, 366)
Screenshot: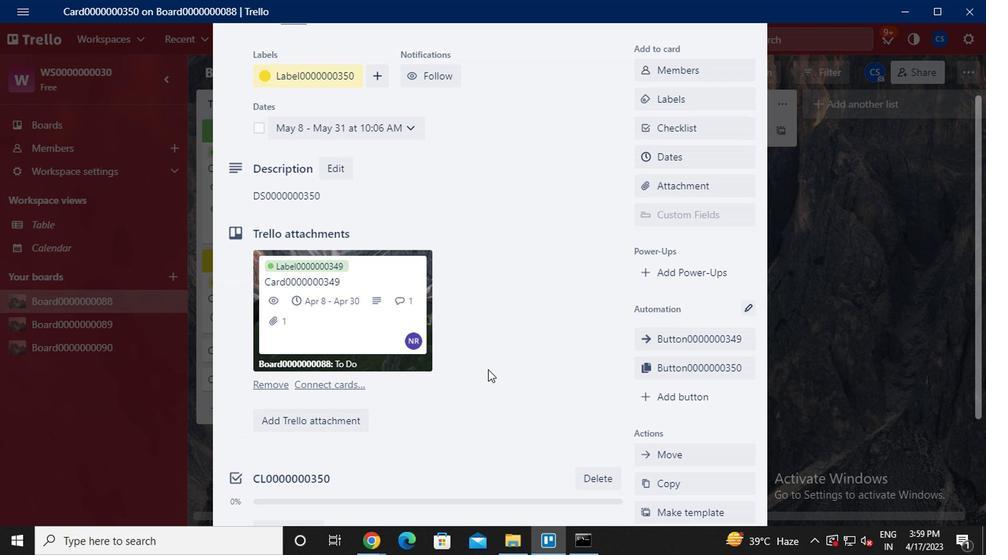 
Action: Mouse scrolled (488, 365) with delta (0, -1)
Screenshot: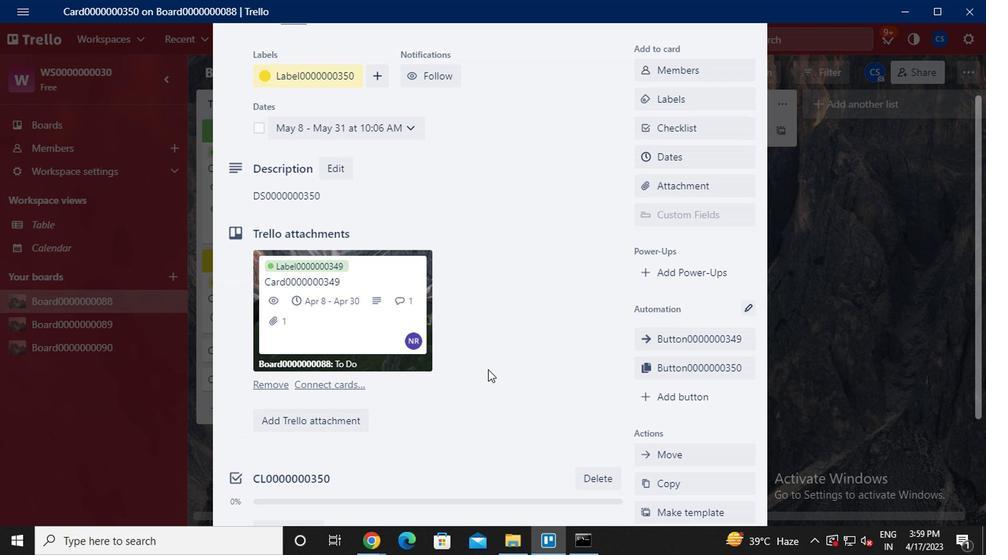 
Action: Mouse moved to (347, 437)
Screenshot: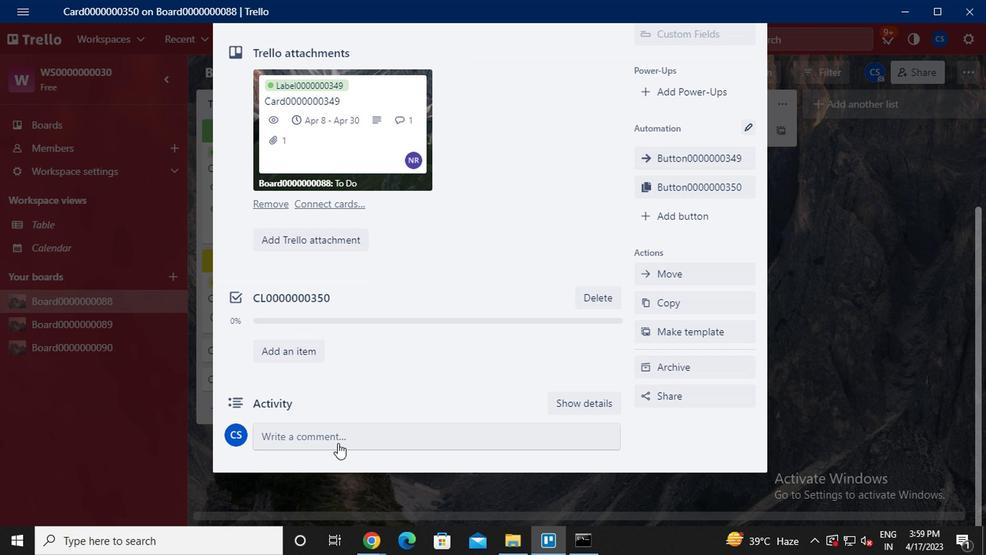 
Action: Mouse pressed left at (347, 437)
Screenshot: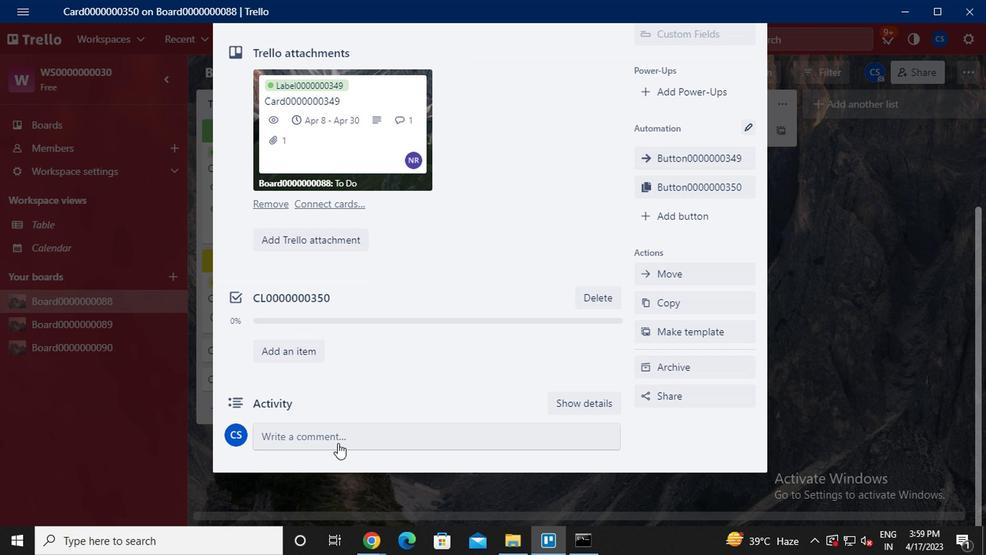 
Action: Key pressed cm0000000350
Screenshot: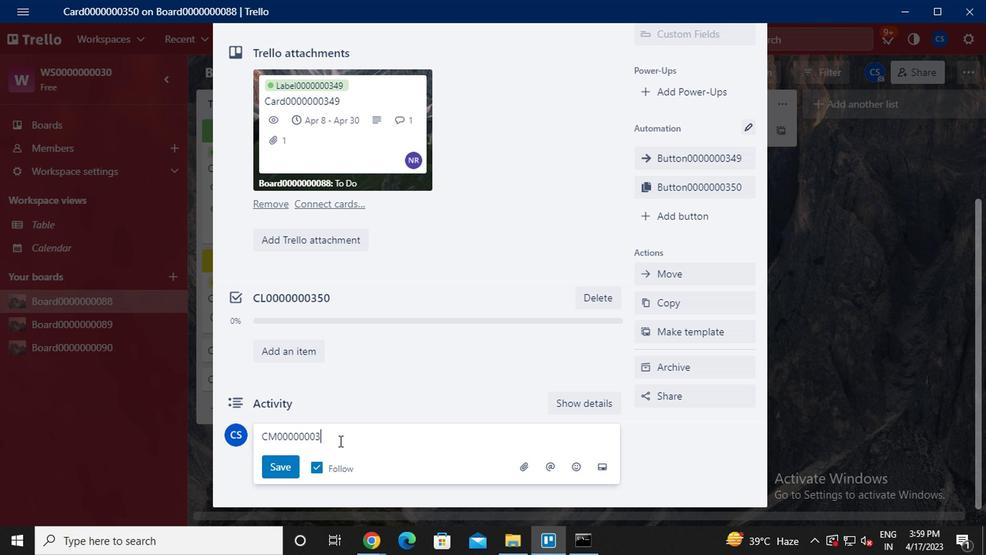 
Action: Mouse moved to (297, 469)
Screenshot: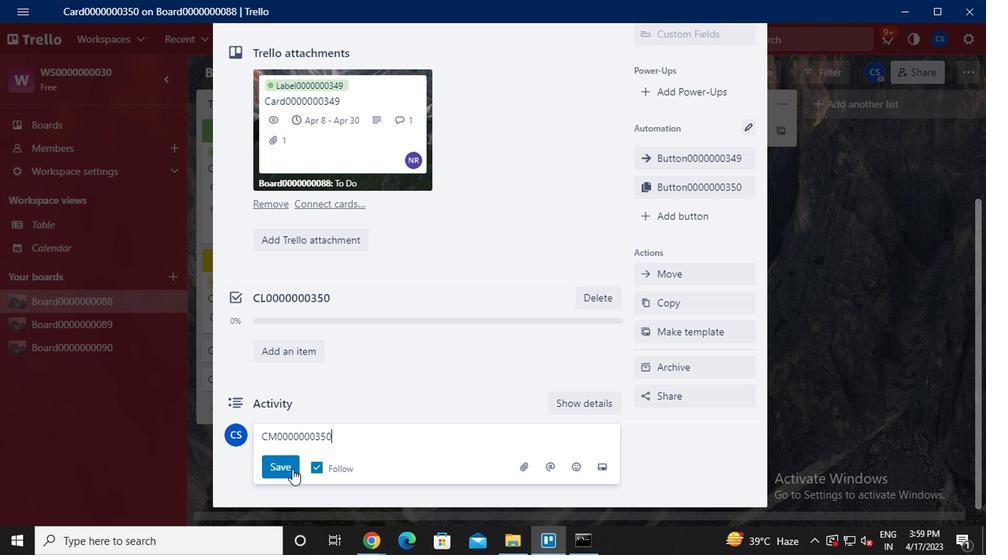 
Action: Mouse pressed left at (297, 469)
Screenshot: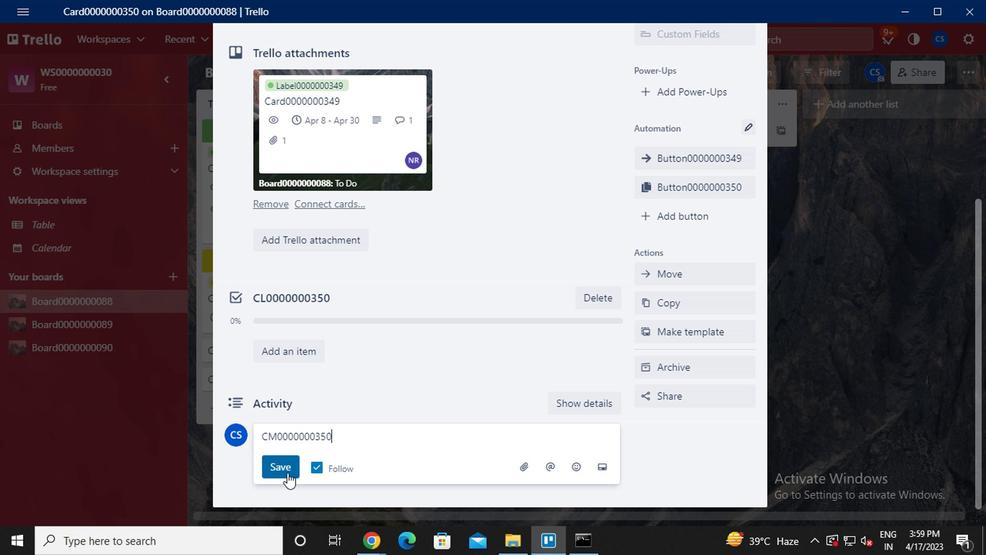 
Action: Mouse moved to (510, 377)
Screenshot: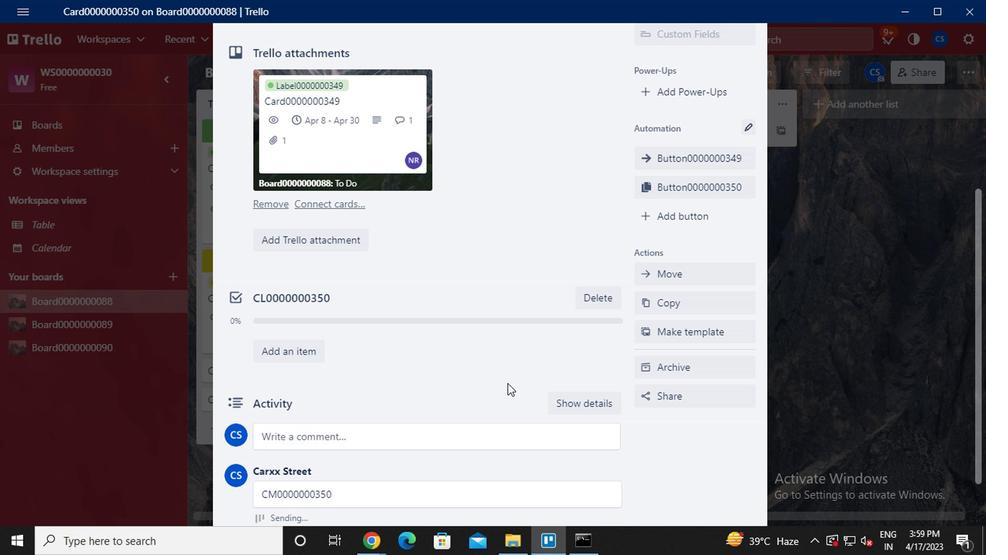 
Action: Mouse scrolled (510, 376) with delta (0, 0)
Screenshot: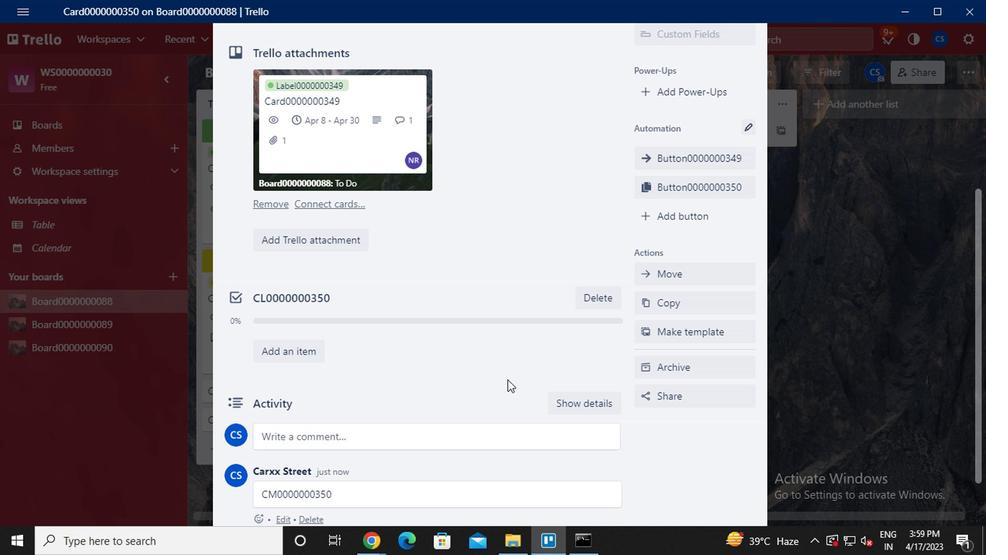 
